 Task: Look for space in Adamantina, Brazil from 6th September, 2023 to 10th September, 2023 for 1 adult in price range Rs.9000 to Rs.17000. Place can be private room with 1  bedroom having 1 bed and 1 bathroom. Property type can be house, flat, guest house, hotel. Amenities needed are: washing machine. Booking option can be shelf check-in. Required host language is Spanish.
Action: Mouse moved to (606, 82)
Screenshot: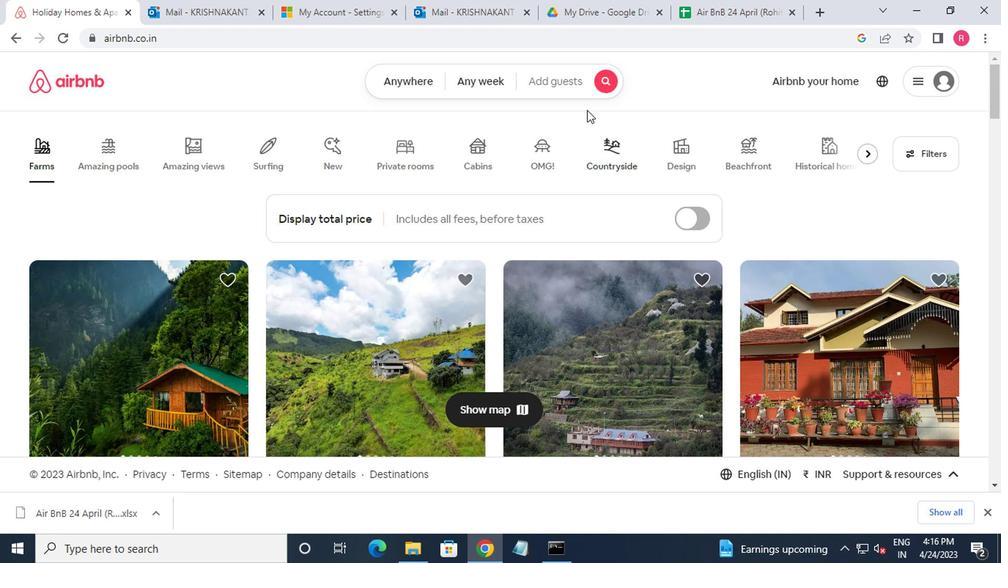 
Action: Mouse pressed left at (606, 82)
Screenshot: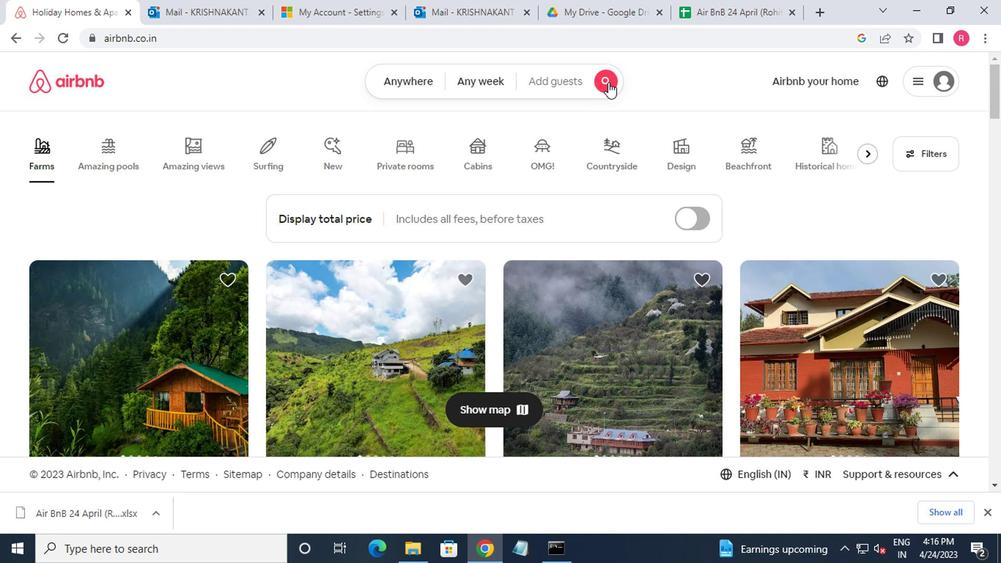 
Action: Mouse moved to (277, 141)
Screenshot: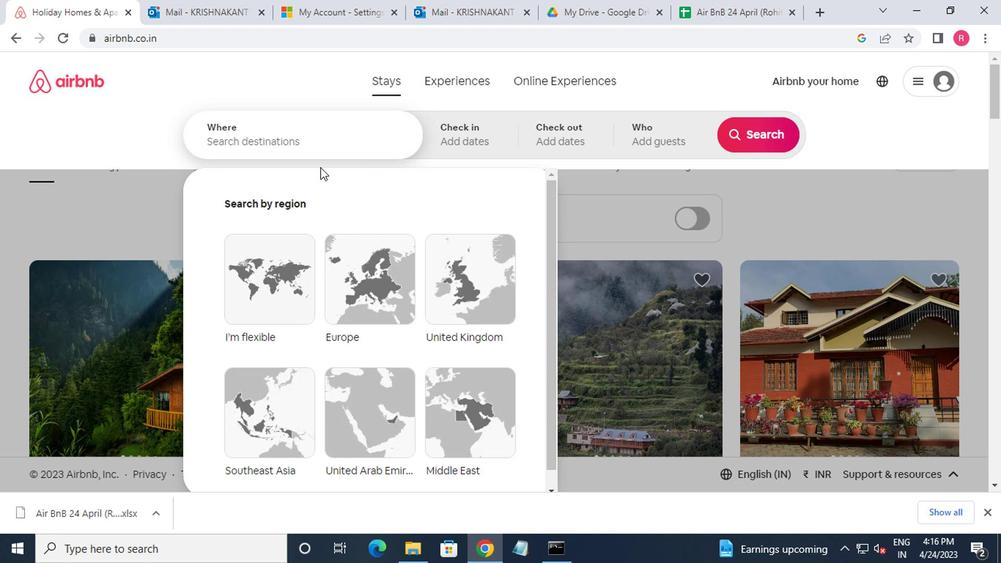
Action: Mouse pressed left at (277, 141)
Screenshot: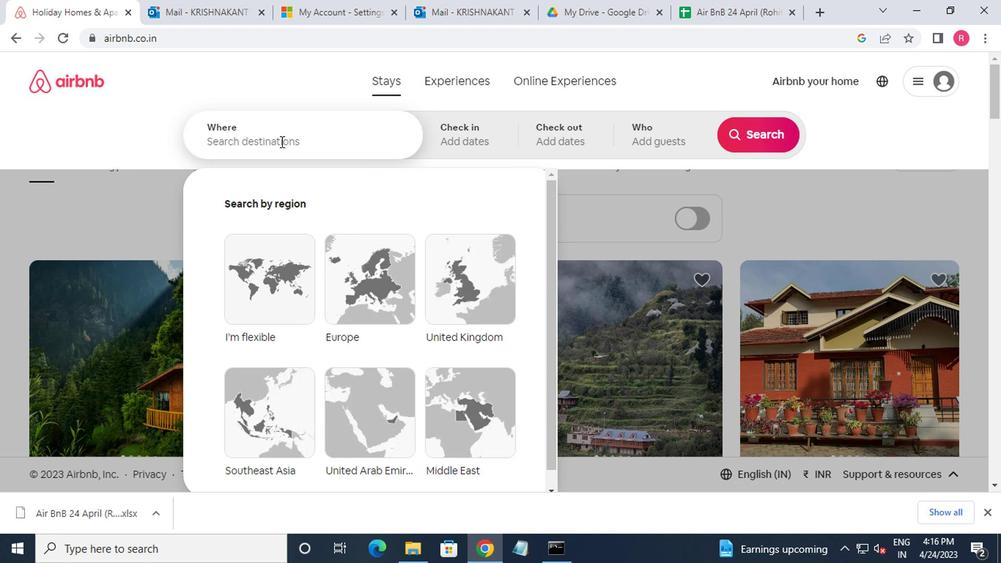 
Action: Mouse moved to (277, 141)
Screenshot: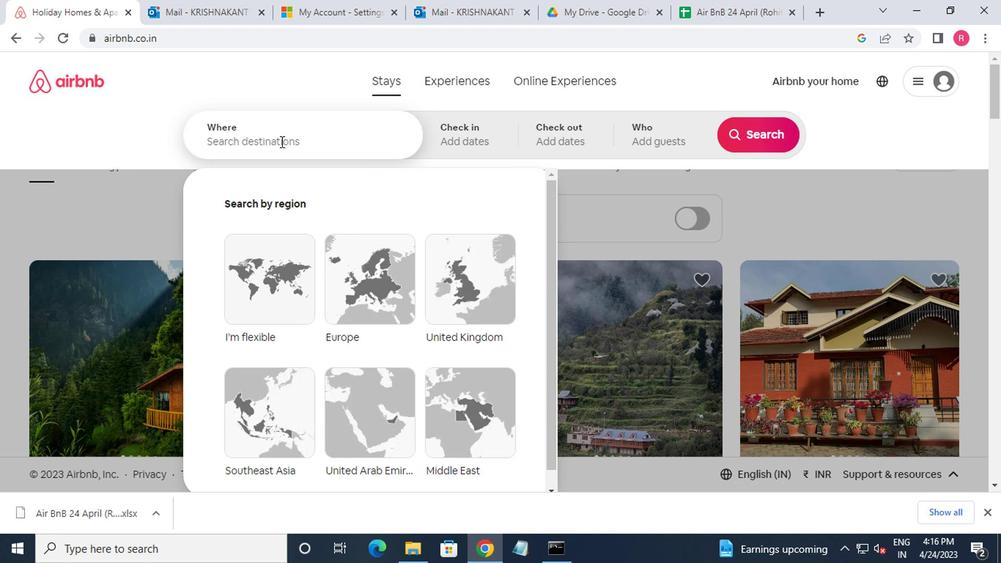 
Action: Key pressed adamantina,brazil<Key.enter>
Screenshot: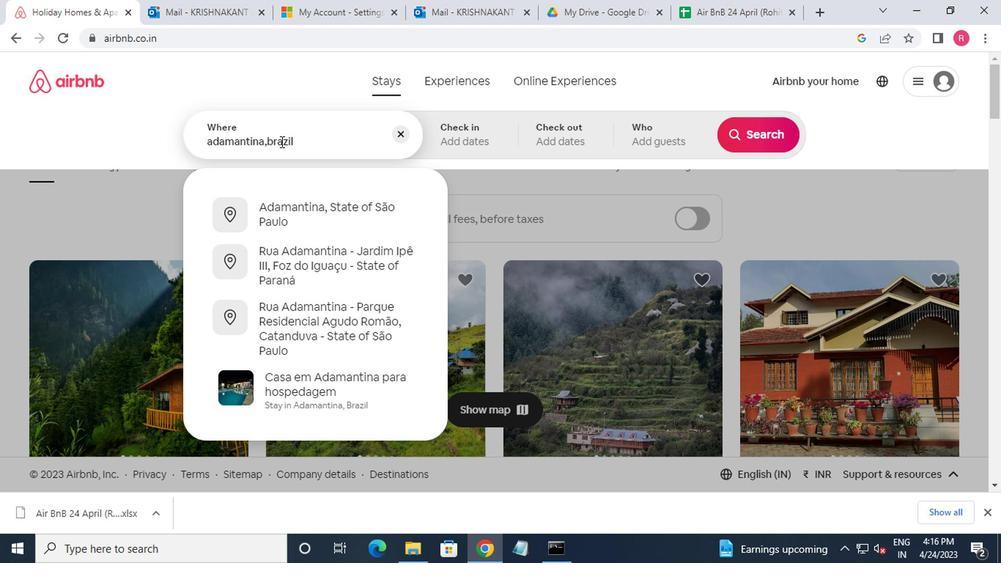 
Action: Mouse moved to (747, 260)
Screenshot: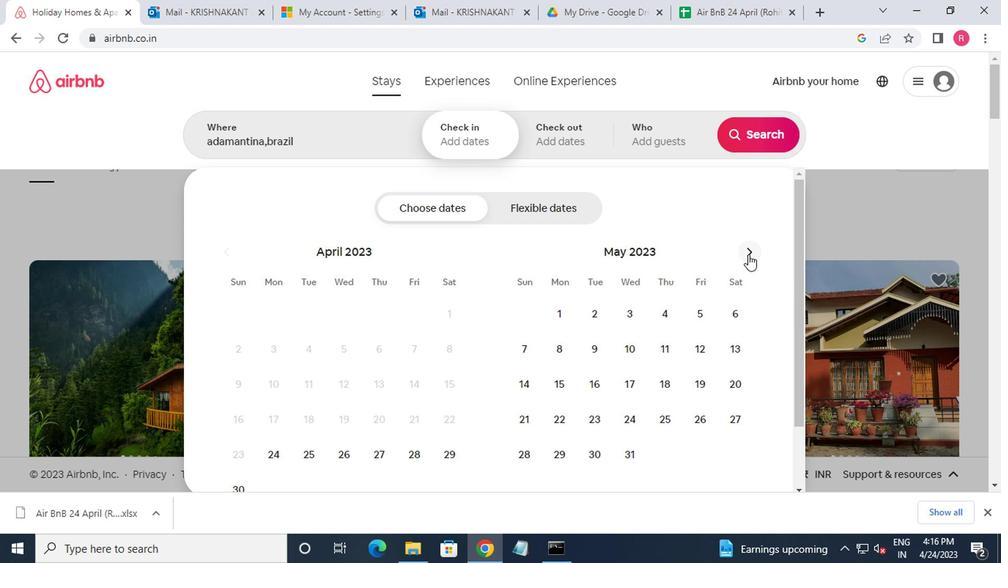 
Action: Mouse pressed left at (747, 260)
Screenshot: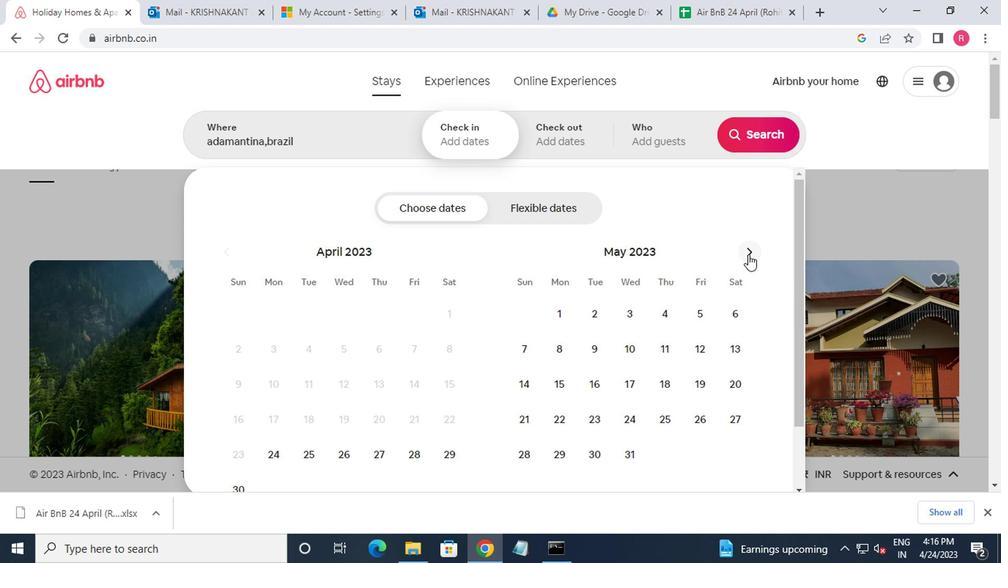 
Action: Mouse moved to (747, 260)
Screenshot: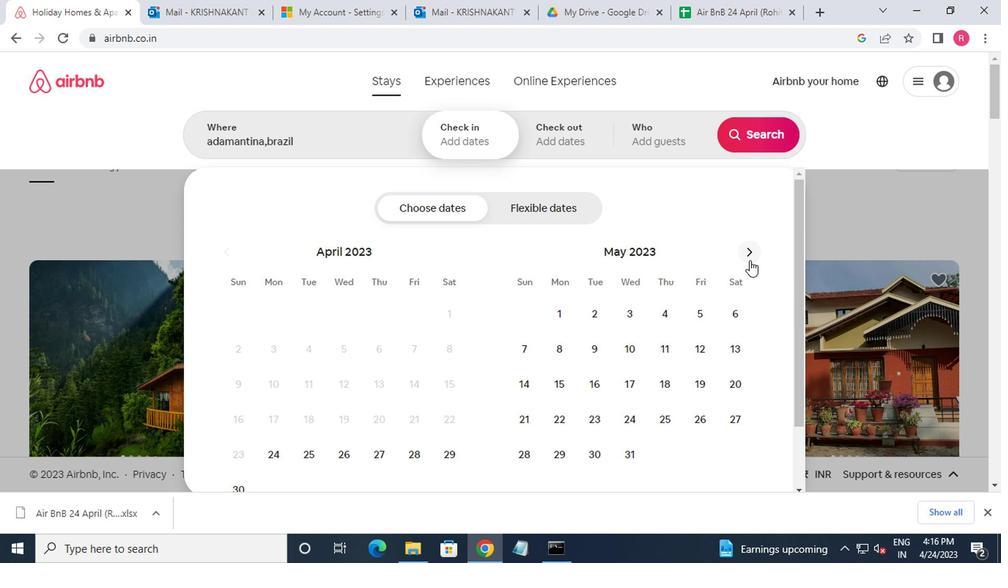 
Action: Mouse pressed left at (747, 260)
Screenshot: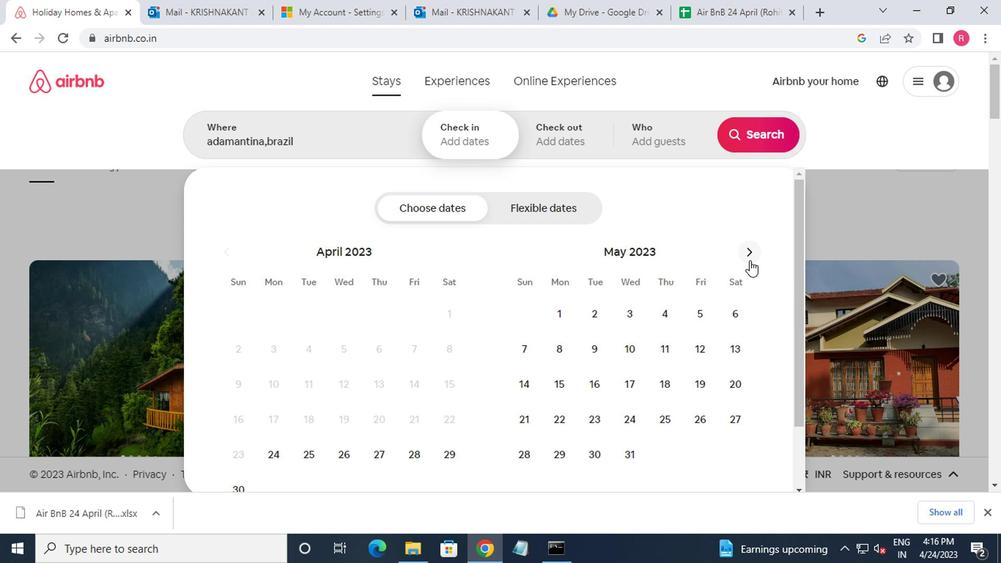 
Action: Mouse moved to (747, 260)
Screenshot: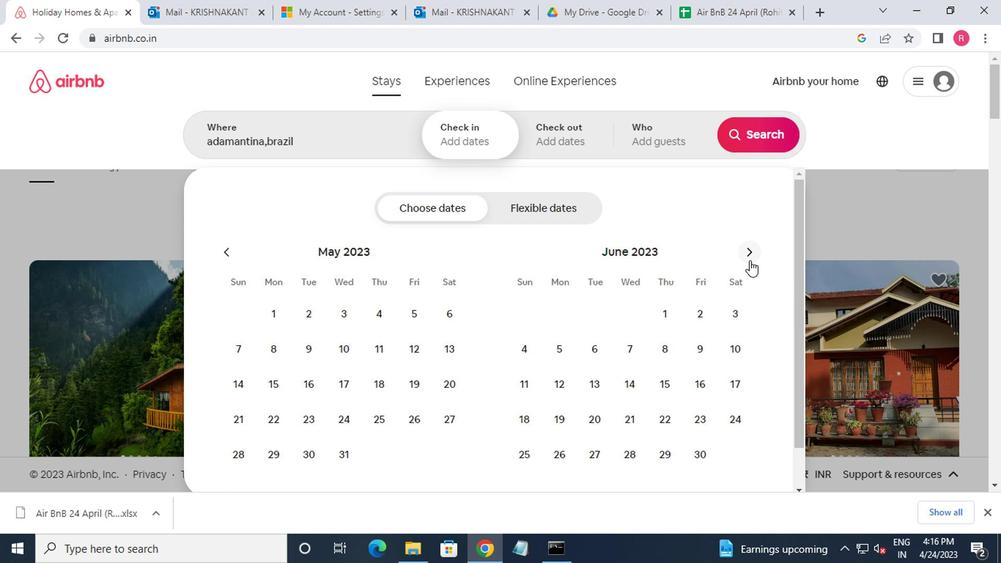 
Action: Mouse pressed left at (747, 260)
Screenshot: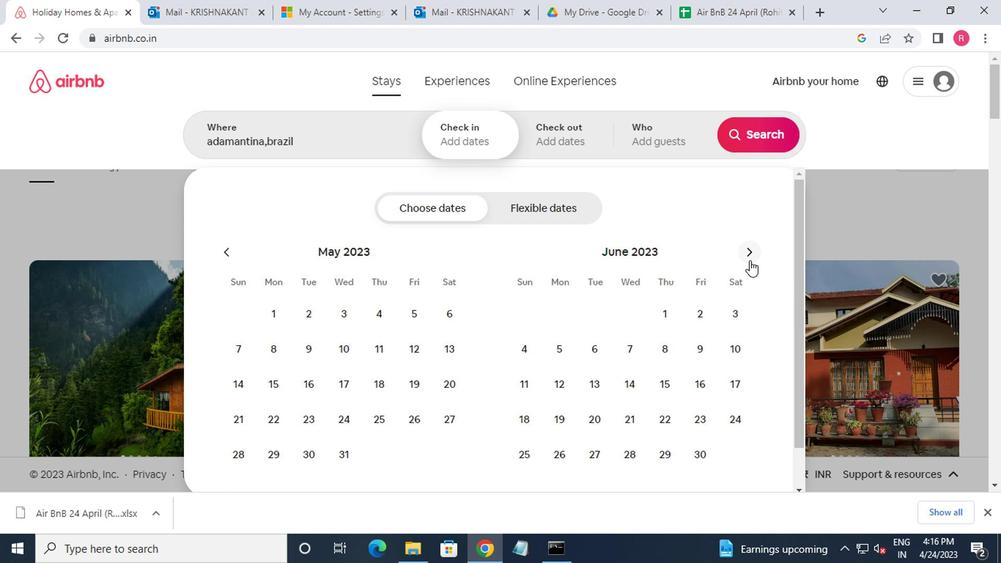 
Action: Mouse pressed left at (747, 260)
Screenshot: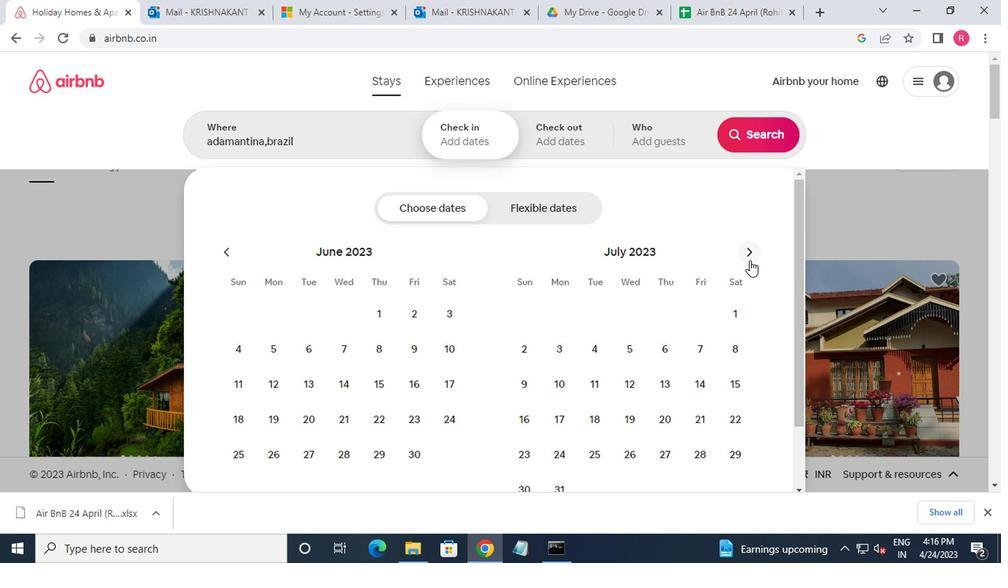 
Action: Mouse moved to (746, 255)
Screenshot: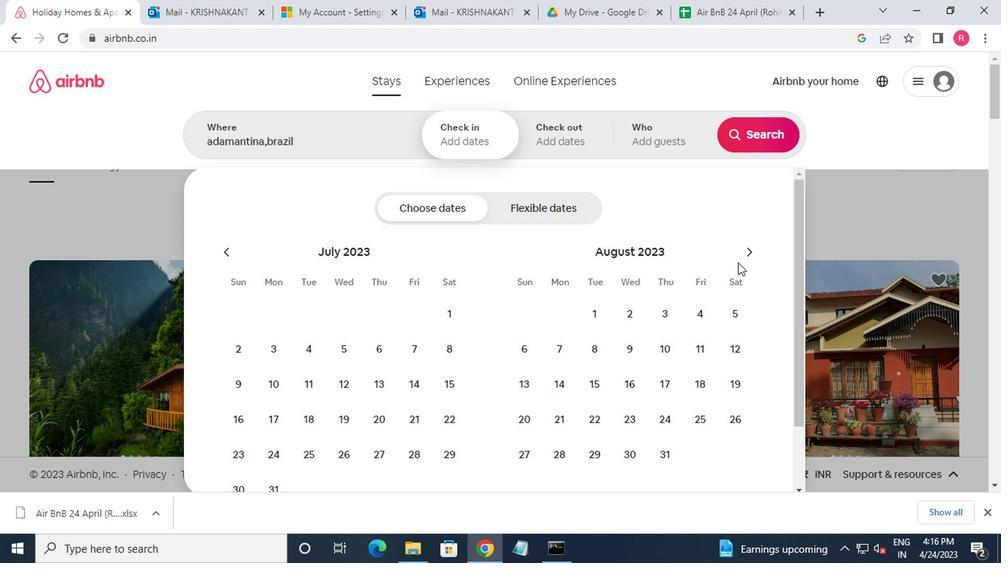 
Action: Mouse pressed left at (746, 255)
Screenshot: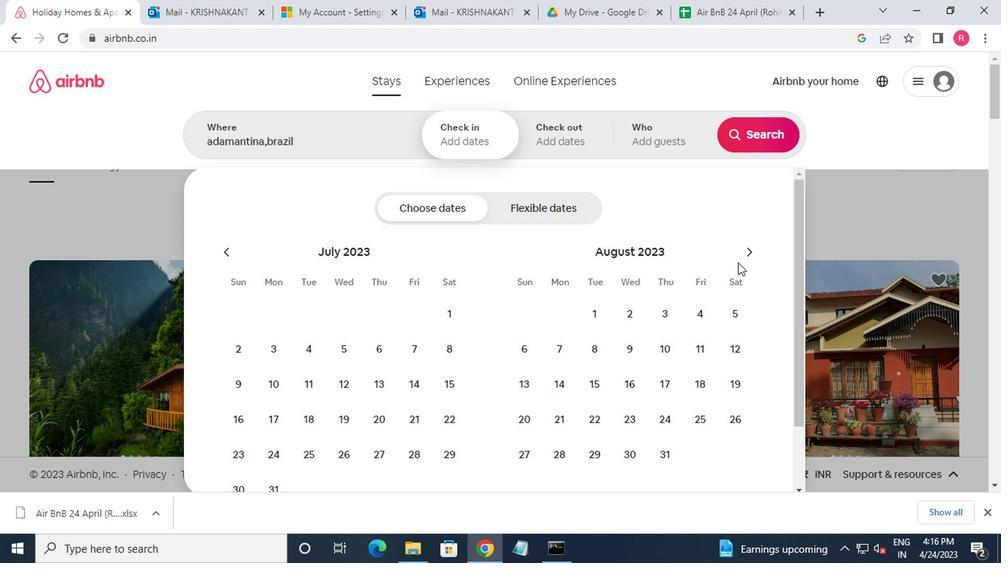 
Action: Mouse moved to (621, 350)
Screenshot: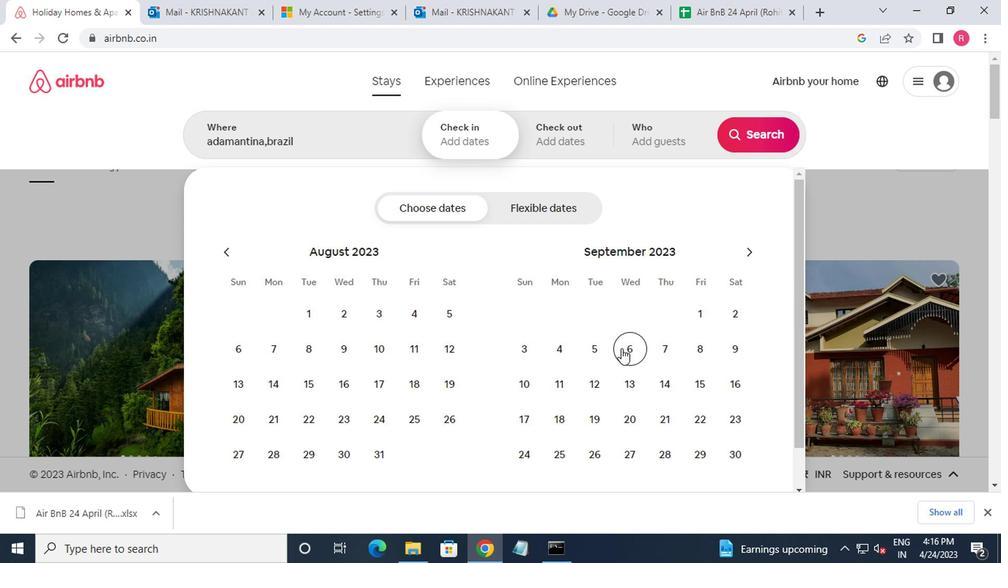 
Action: Mouse pressed left at (621, 350)
Screenshot: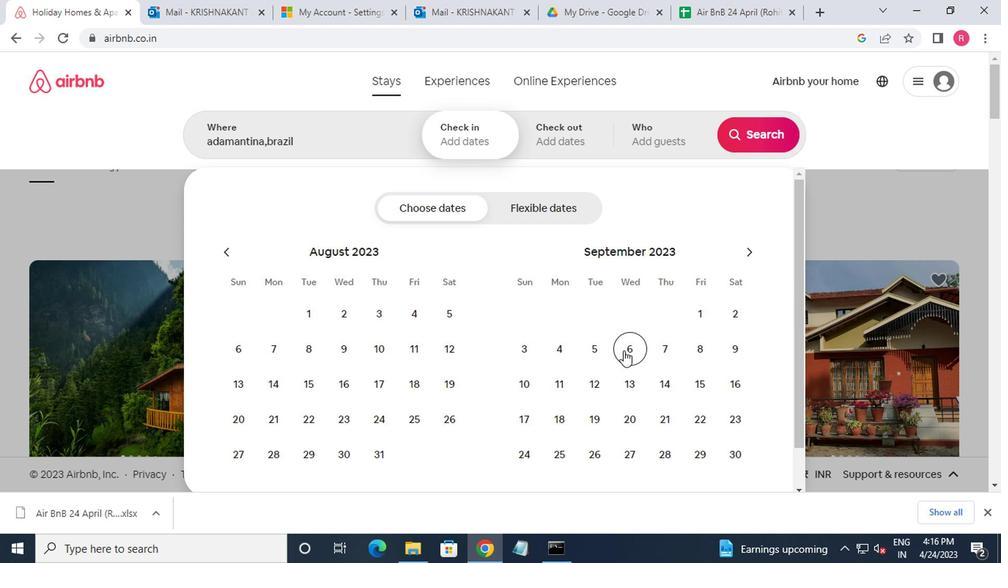
Action: Mouse moved to (530, 389)
Screenshot: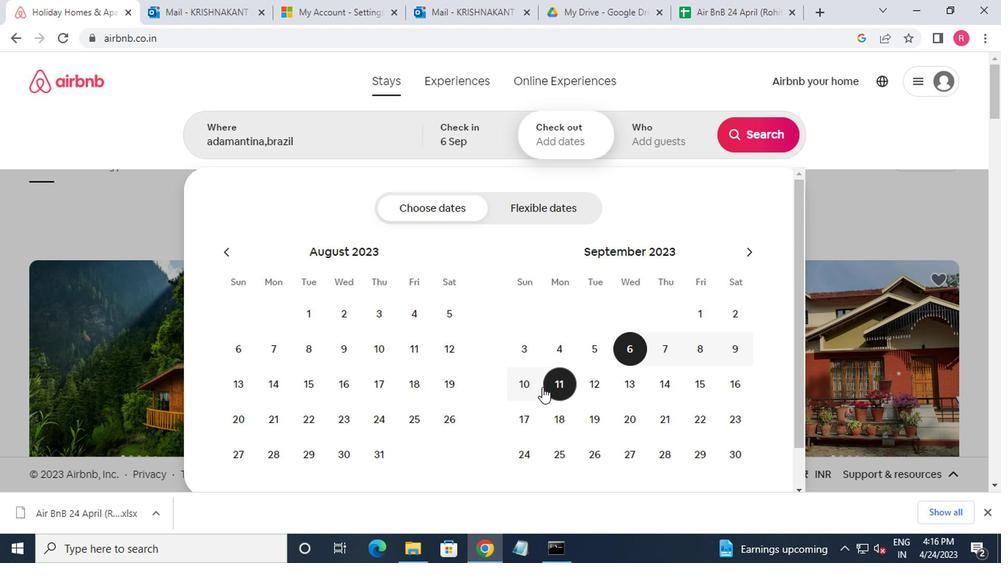
Action: Mouse pressed left at (530, 389)
Screenshot: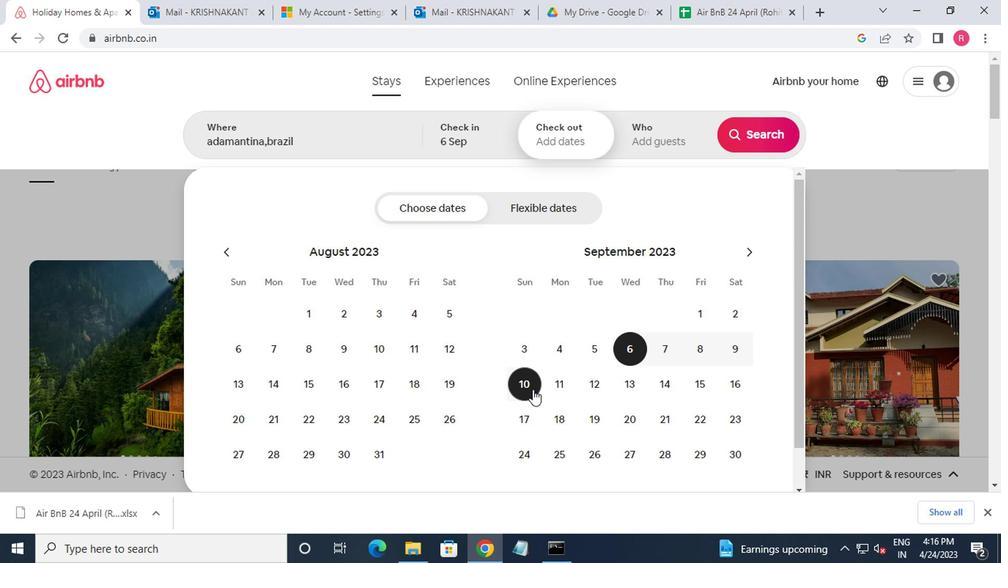 
Action: Mouse moved to (650, 133)
Screenshot: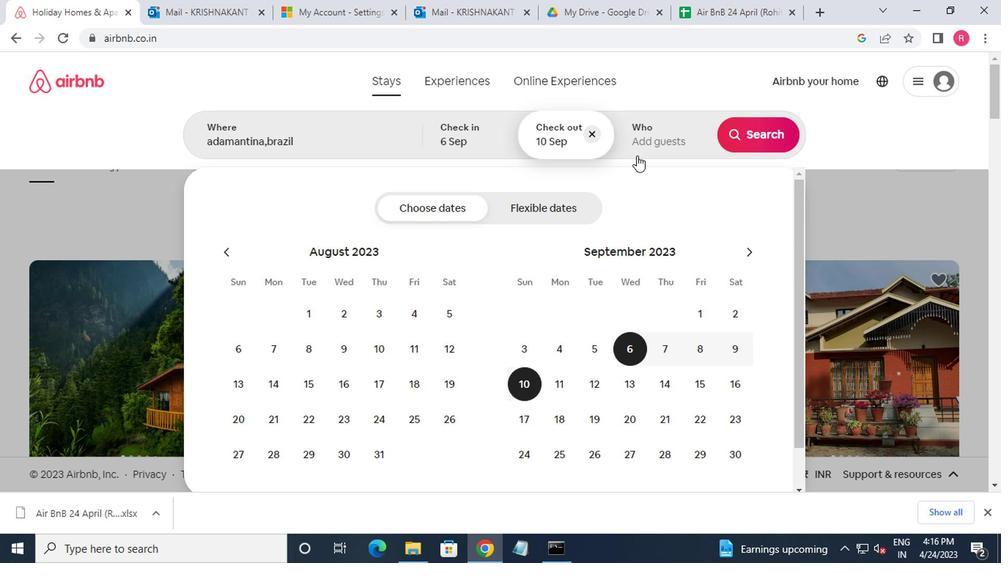 
Action: Mouse pressed left at (650, 133)
Screenshot: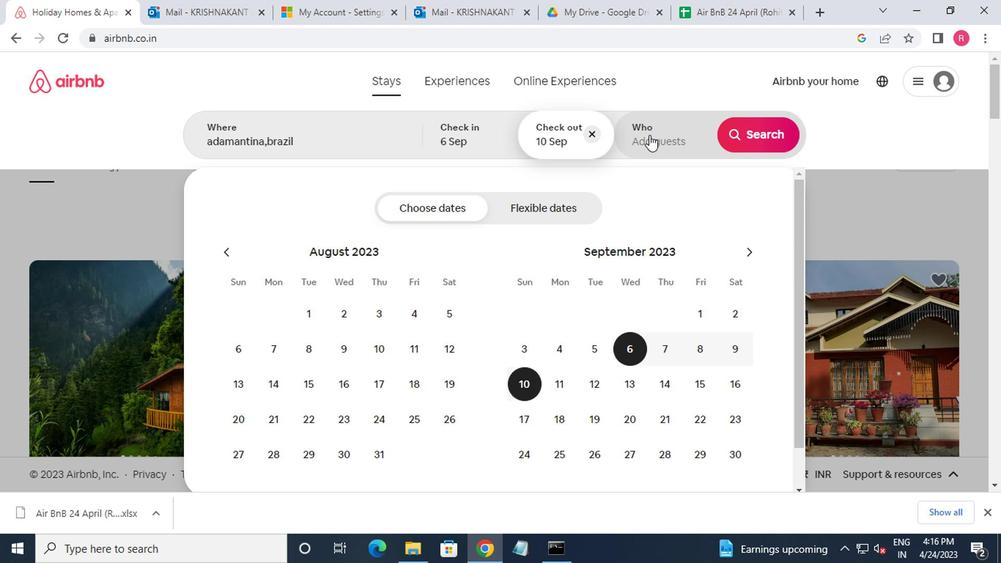 
Action: Mouse moved to (756, 216)
Screenshot: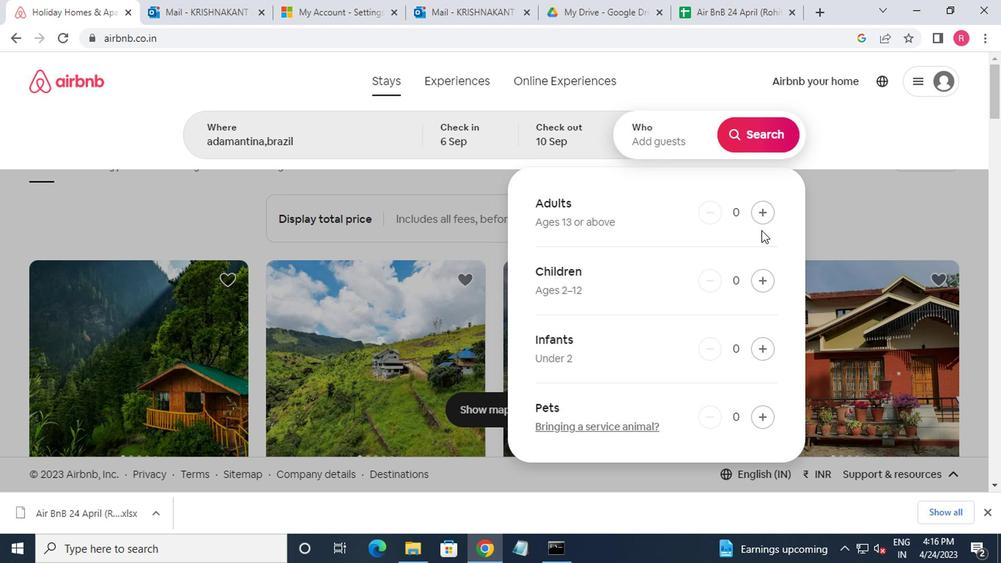
Action: Mouse pressed left at (756, 216)
Screenshot: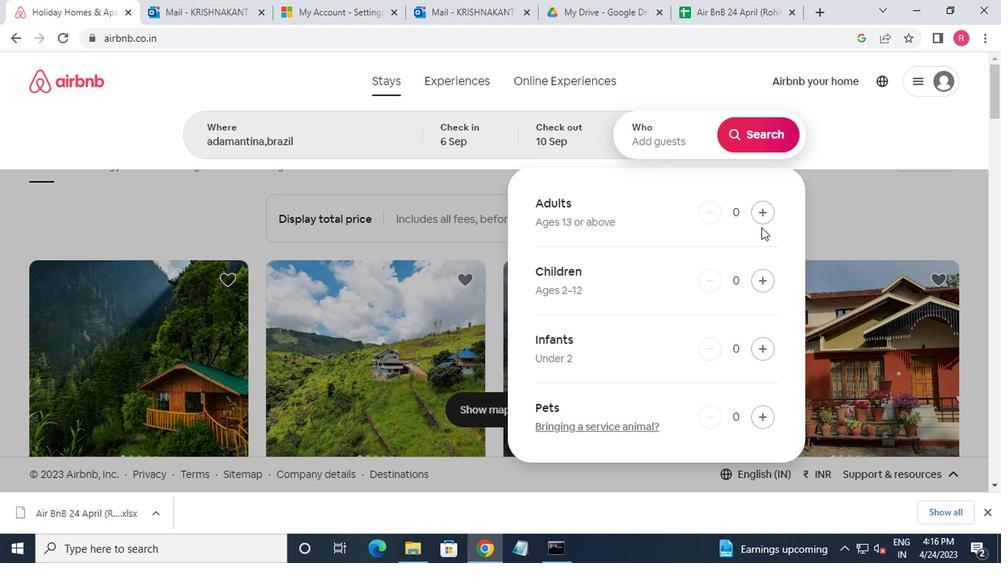 
Action: Mouse moved to (752, 129)
Screenshot: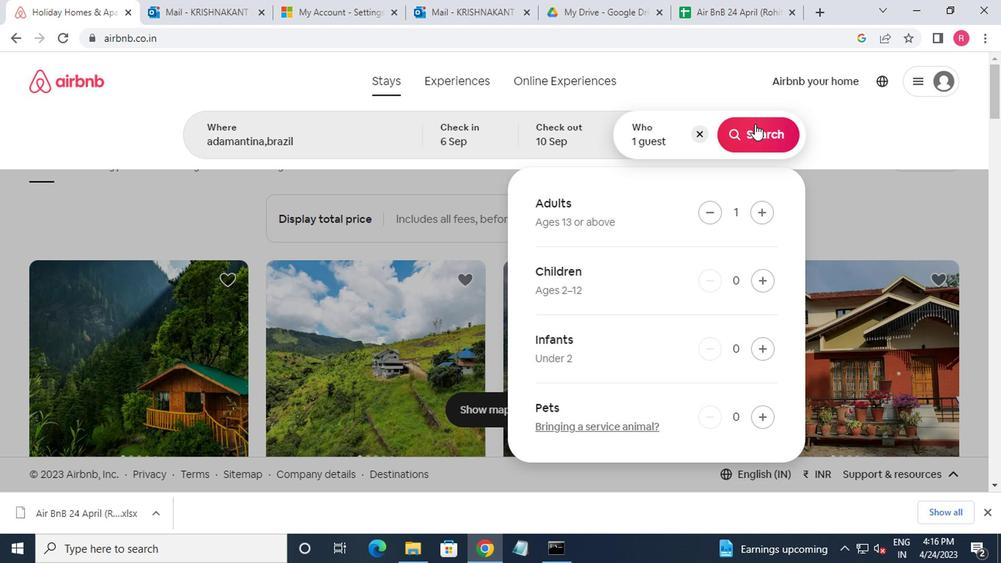 
Action: Mouse pressed left at (752, 129)
Screenshot: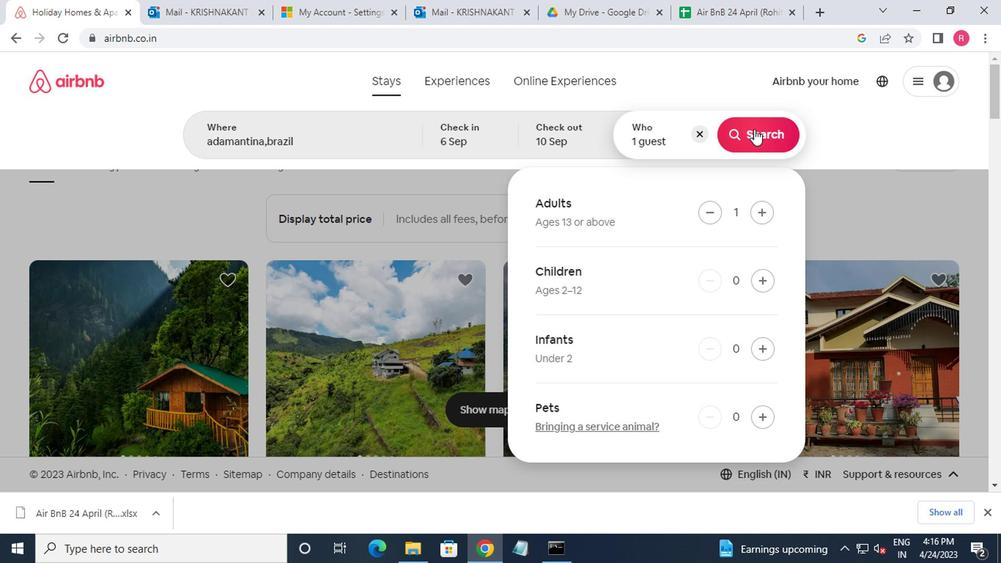 
Action: Mouse moved to (938, 142)
Screenshot: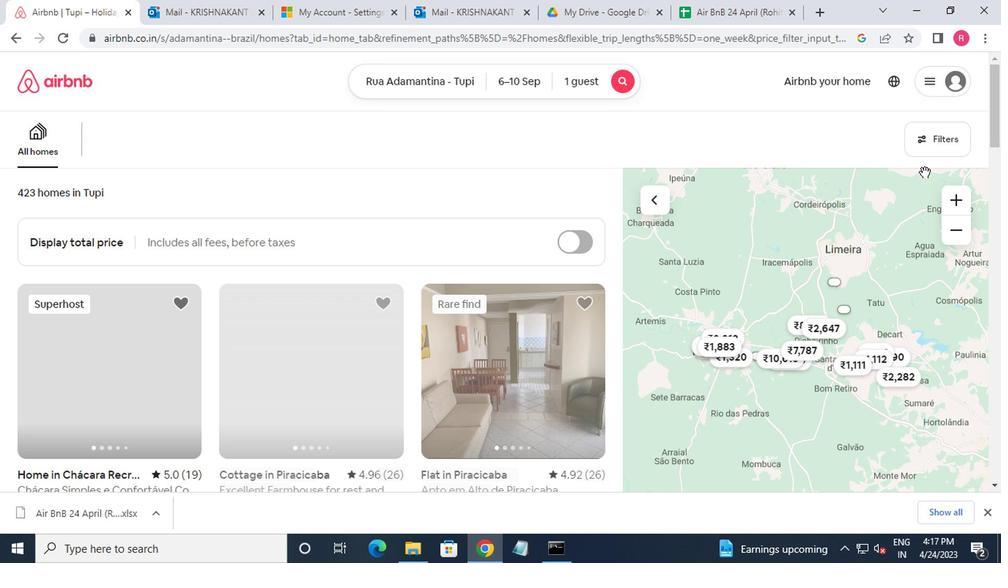 
Action: Mouse pressed left at (938, 142)
Screenshot: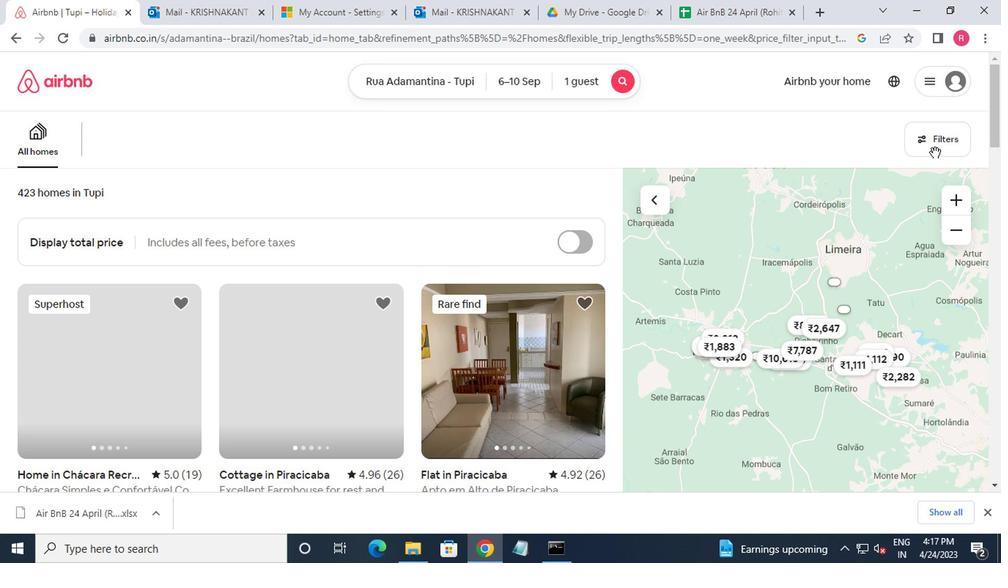 
Action: Mouse moved to (356, 330)
Screenshot: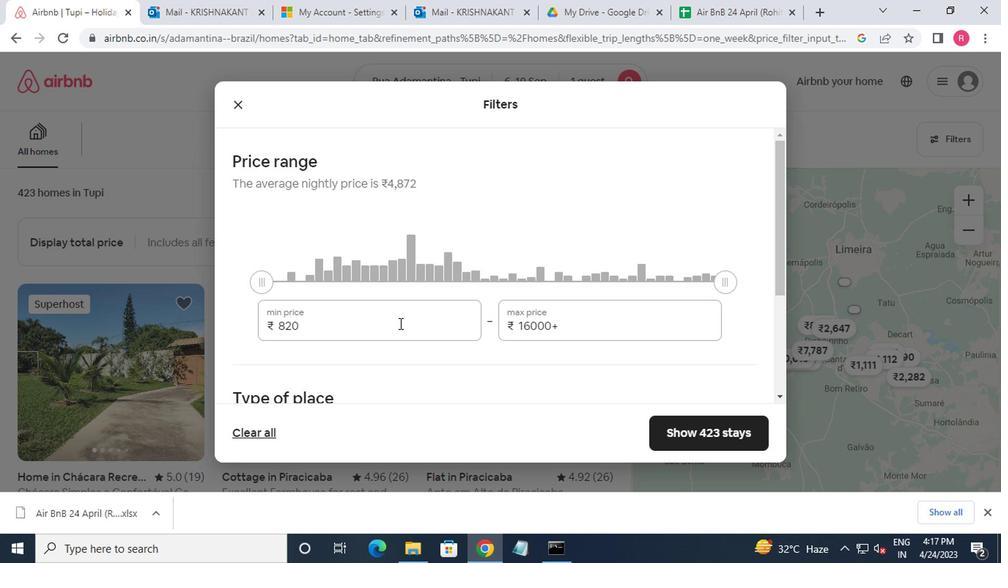 
Action: Mouse pressed left at (356, 330)
Screenshot: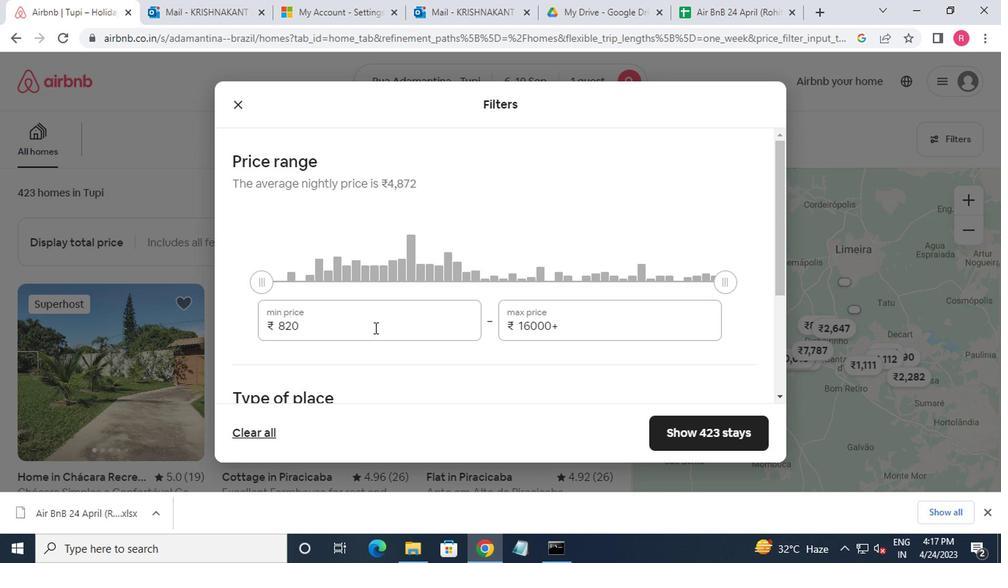 
Action: Key pressed <Key.backspace><Key.backspace><Key.backspace><Key.backspace><Key.backspace>9000<Key.tab>1700<Key.backspace><Key.backspace><Key.backspace><Key.backspace><Key.backspace>7000
Screenshot: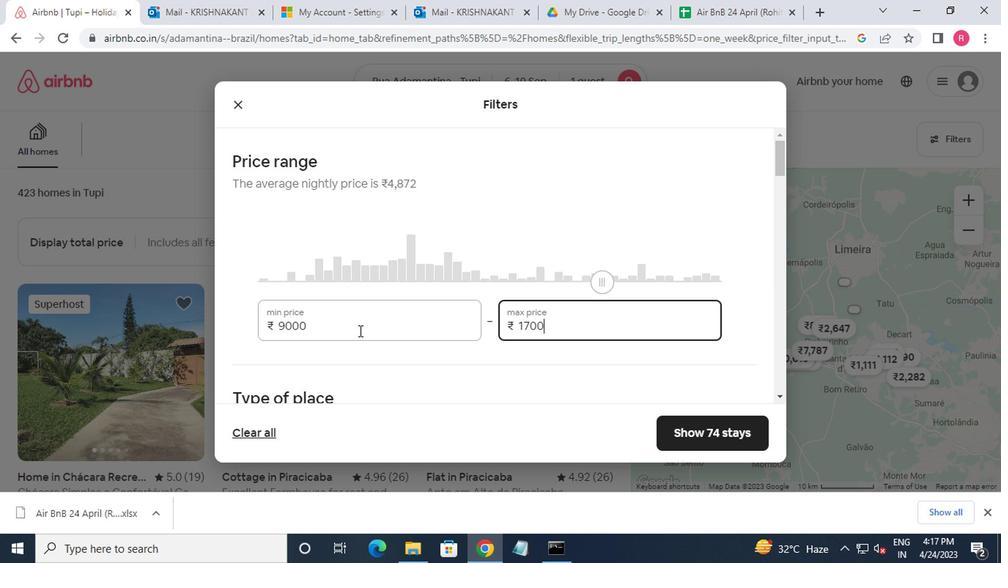 
Action: Mouse moved to (441, 439)
Screenshot: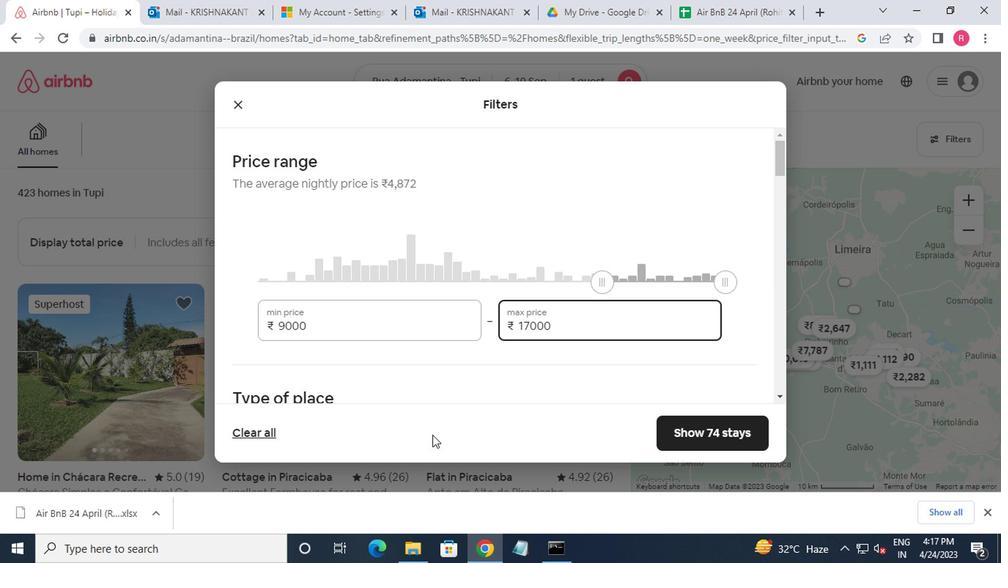 
Action: Mouse scrolled (441, 439) with delta (0, 0)
Screenshot: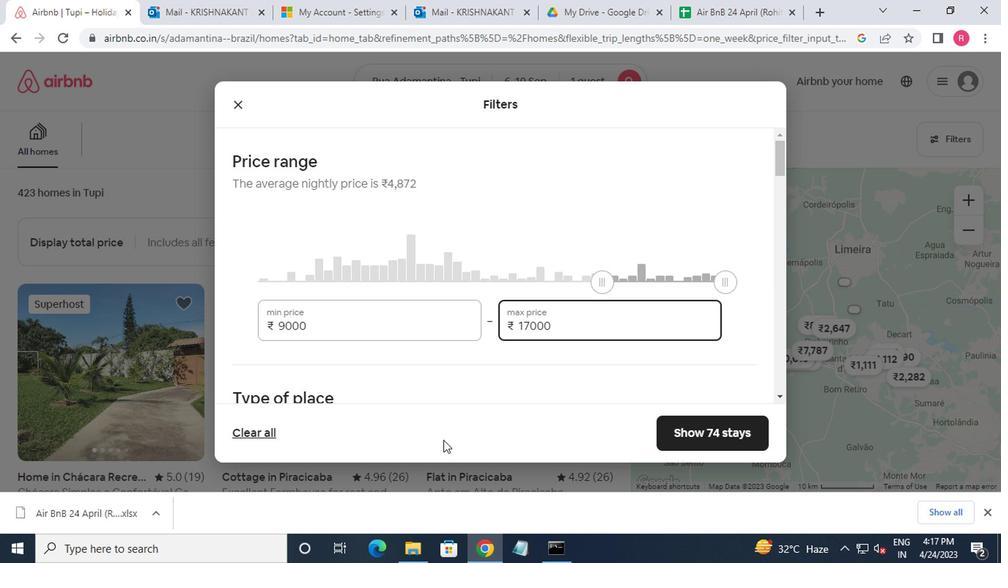 
Action: Mouse moved to (441, 442)
Screenshot: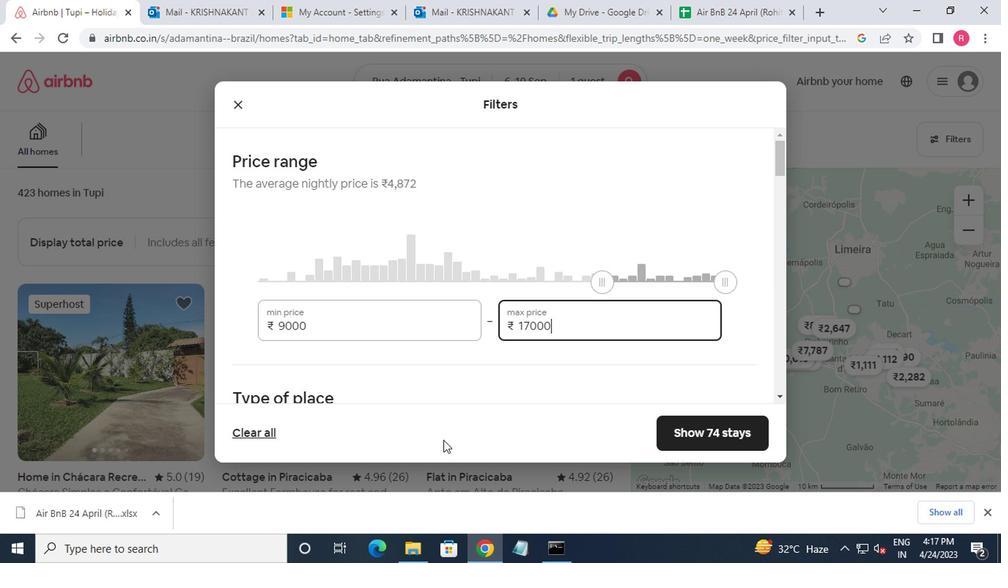 
Action: Mouse scrolled (441, 441) with delta (0, -1)
Screenshot: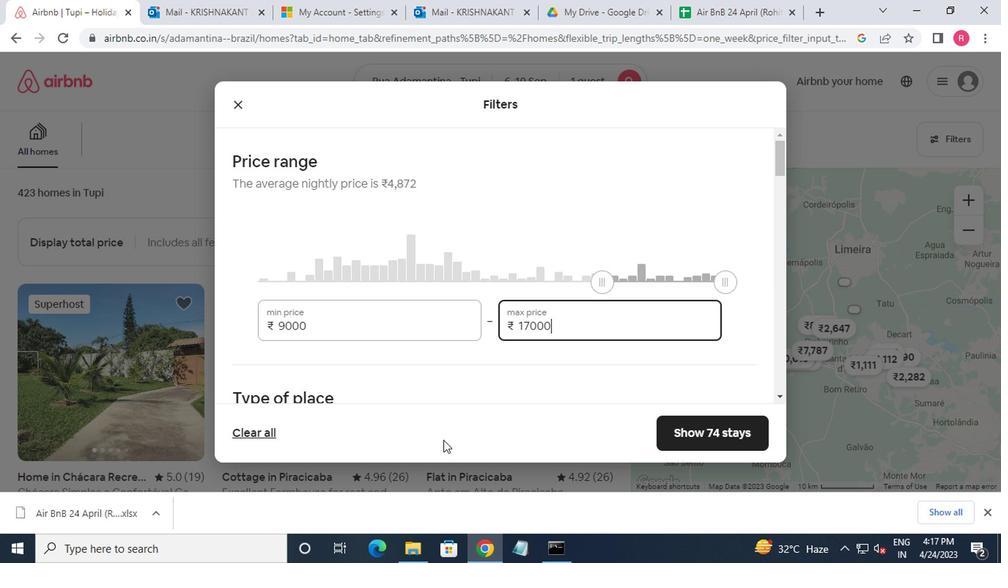 
Action: Mouse moved to (412, 443)
Screenshot: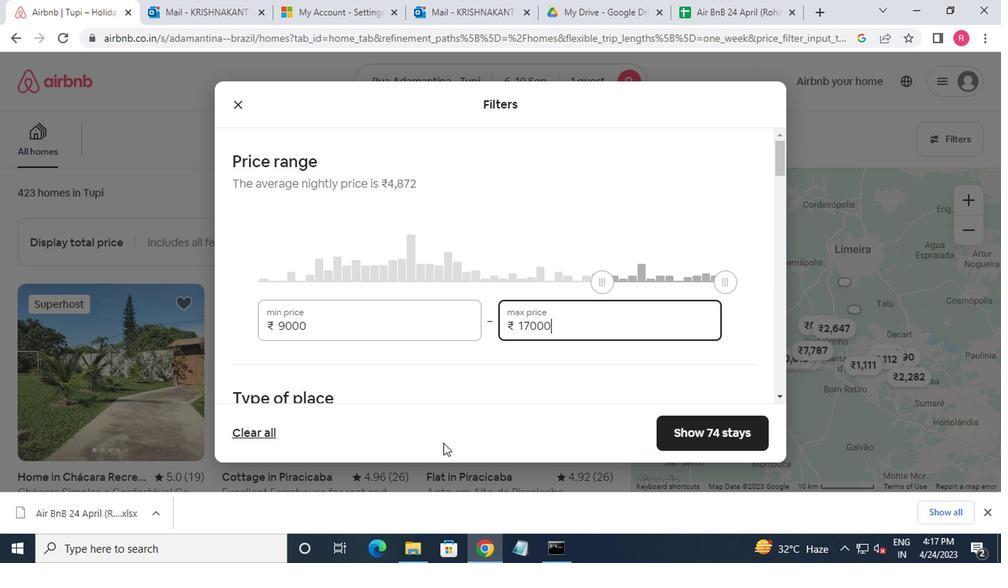 
Action: Mouse scrolled (412, 442) with delta (0, 0)
Screenshot: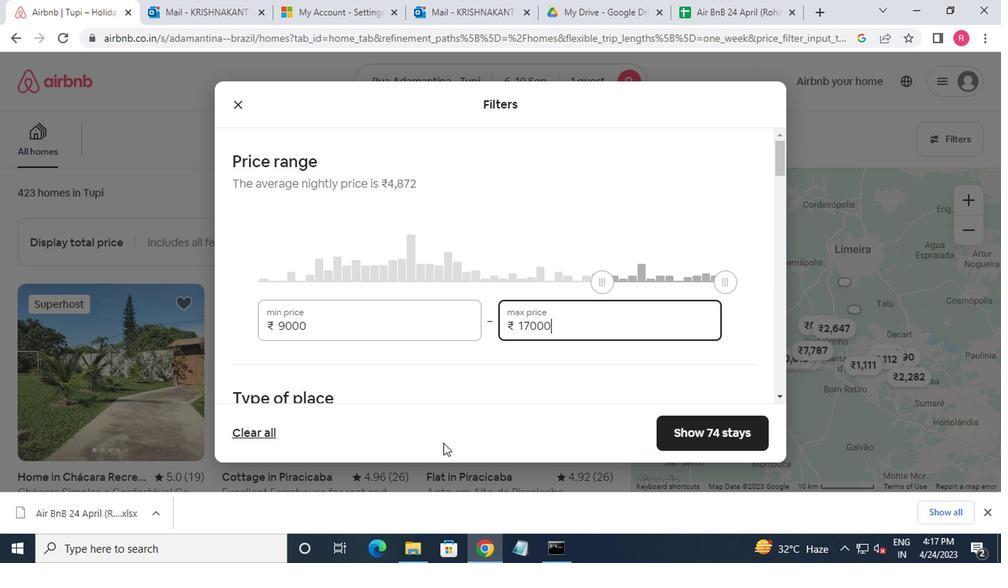 
Action: Mouse moved to (397, 346)
Screenshot: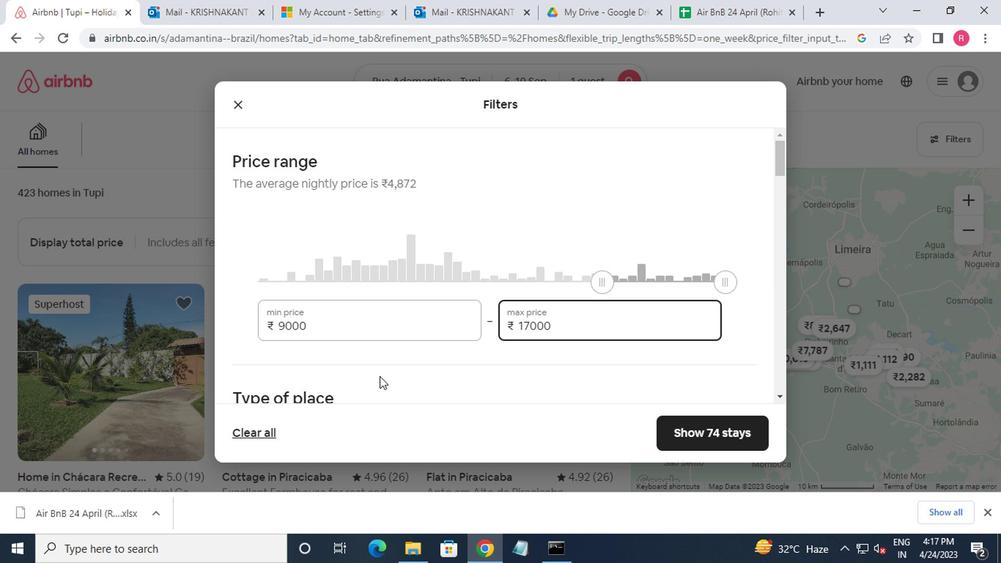 
Action: Mouse scrolled (397, 345) with delta (0, -1)
Screenshot: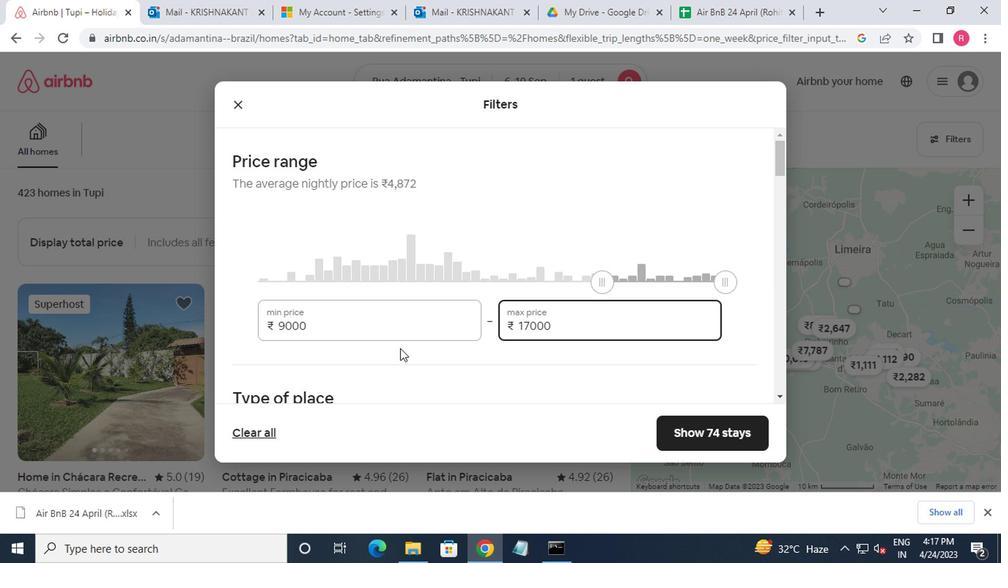 
Action: Mouse scrolled (397, 345) with delta (0, -1)
Screenshot: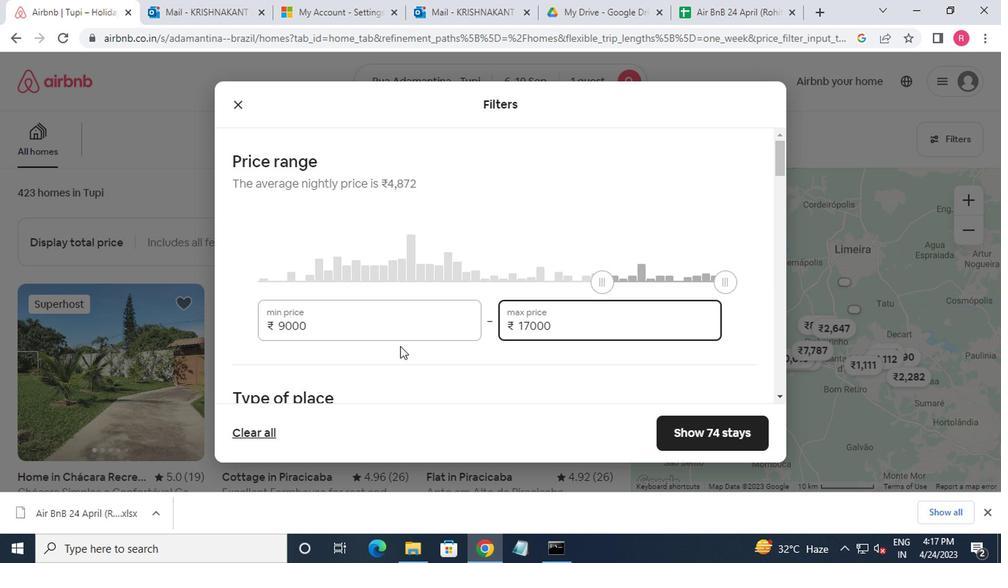 
Action: Mouse moved to (502, 299)
Screenshot: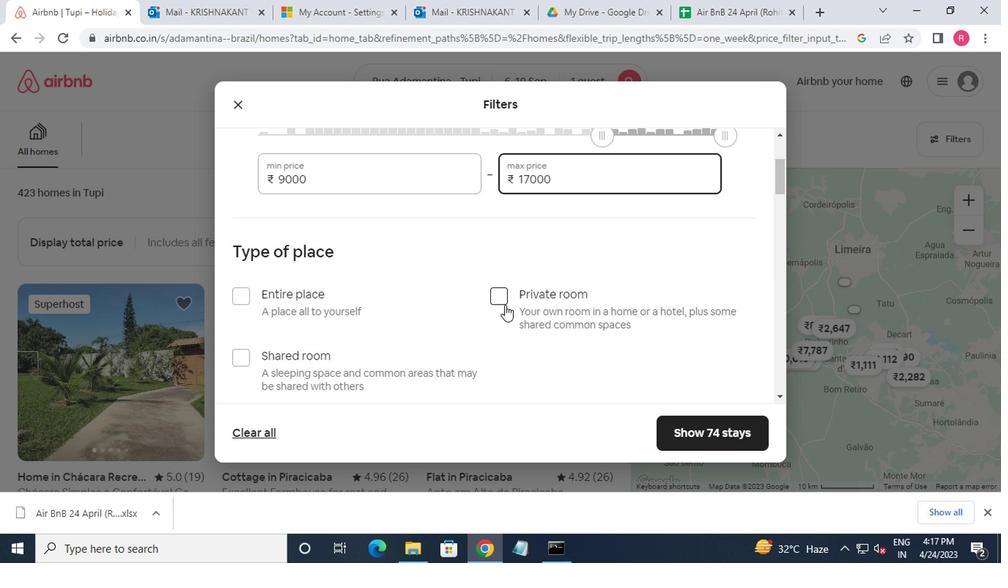 
Action: Mouse pressed left at (502, 299)
Screenshot: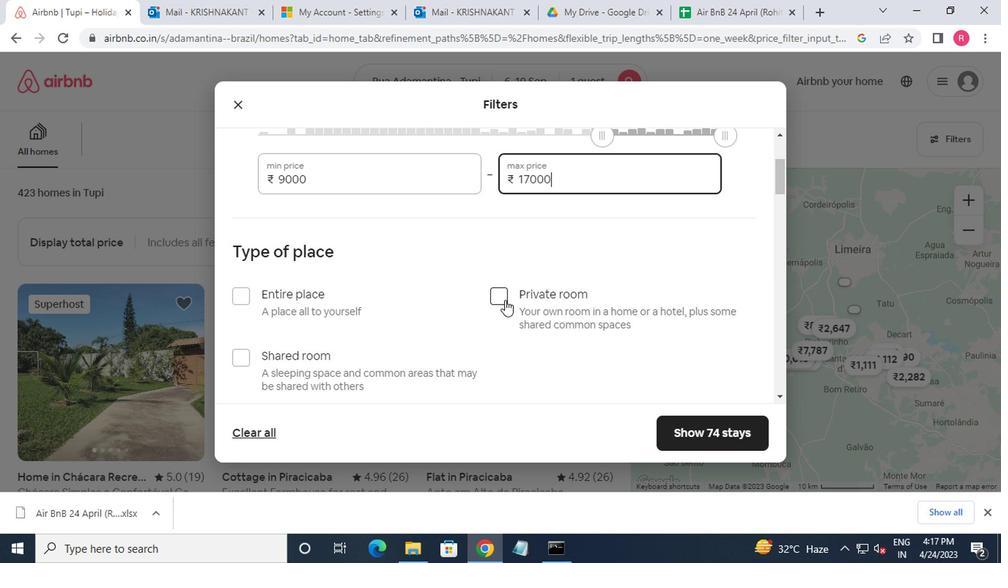 
Action: Mouse moved to (502, 297)
Screenshot: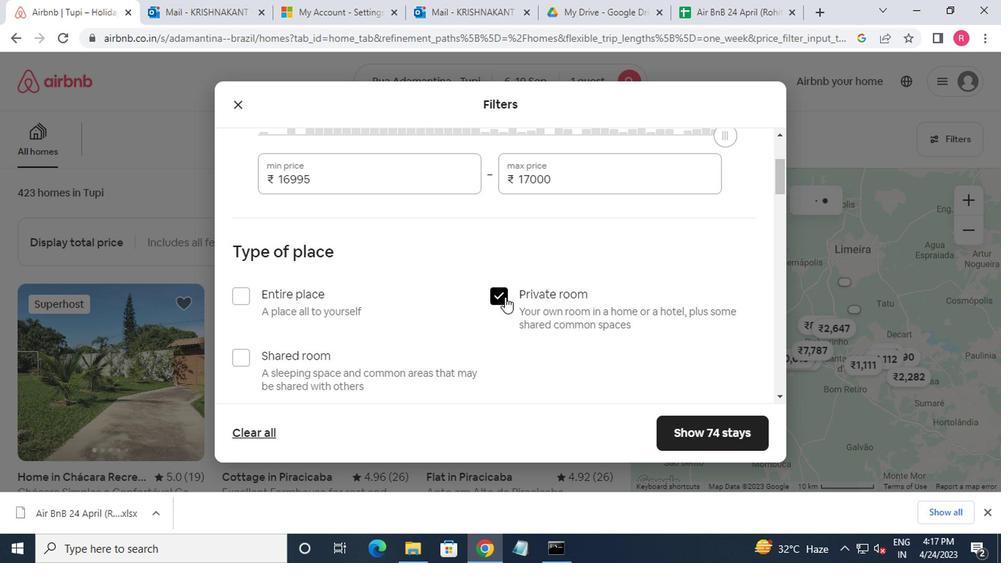 
Action: Mouse scrolled (502, 296) with delta (0, -1)
Screenshot: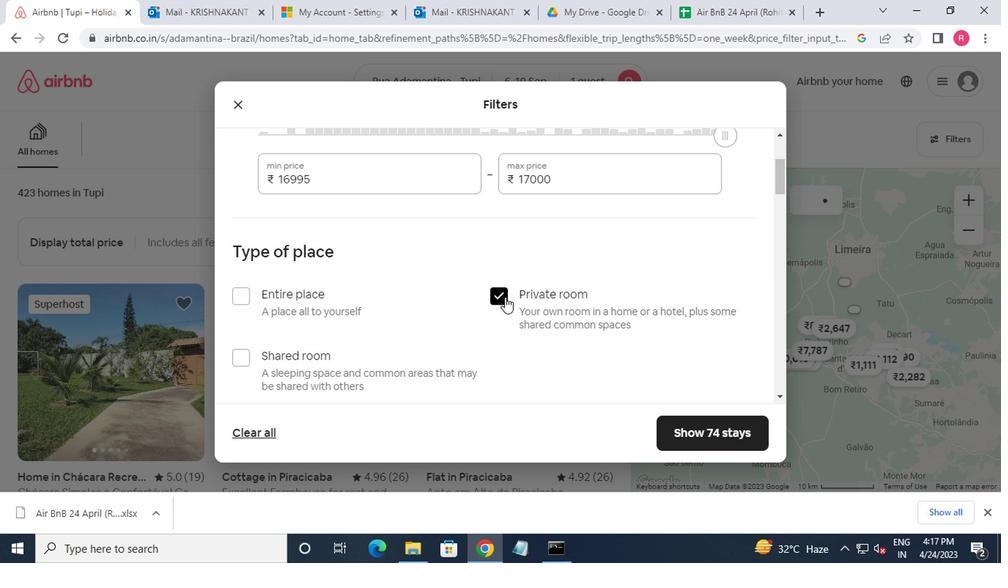 
Action: Mouse moved to (502, 298)
Screenshot: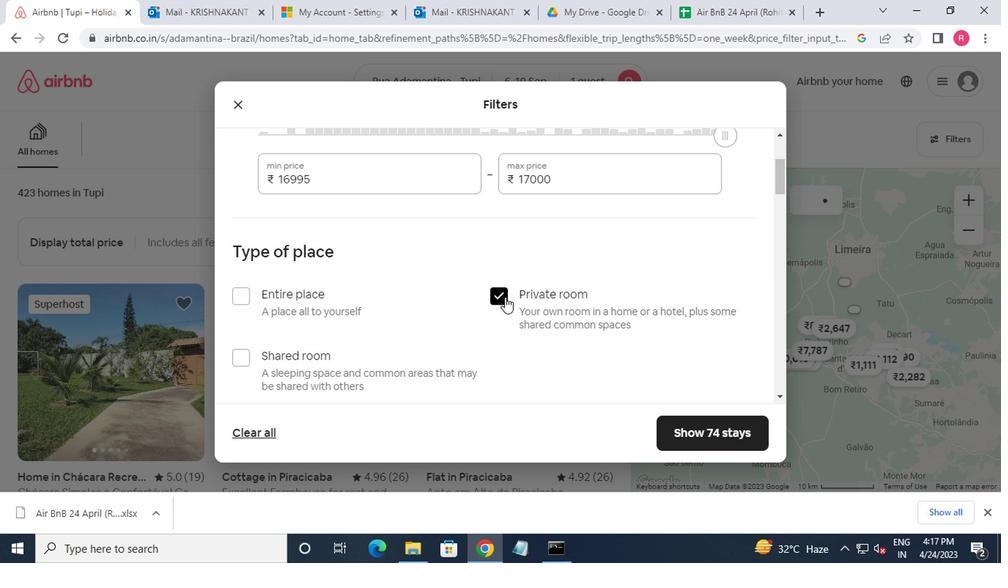 
Action: Mouse scrolled (502, 297) with delta (0, 0)
Screenshot: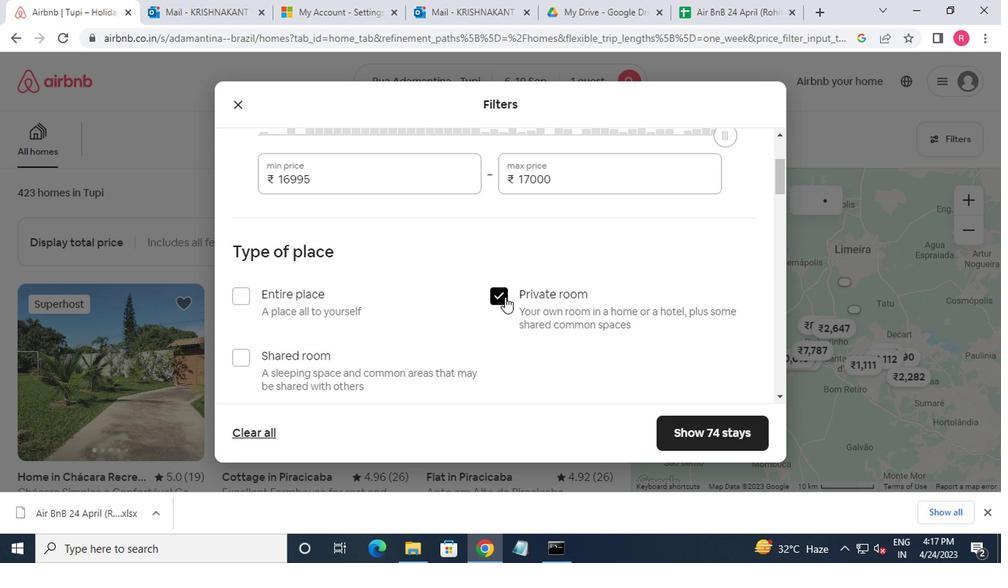
Action: Mouse moved to (285, 313)
Screenshot: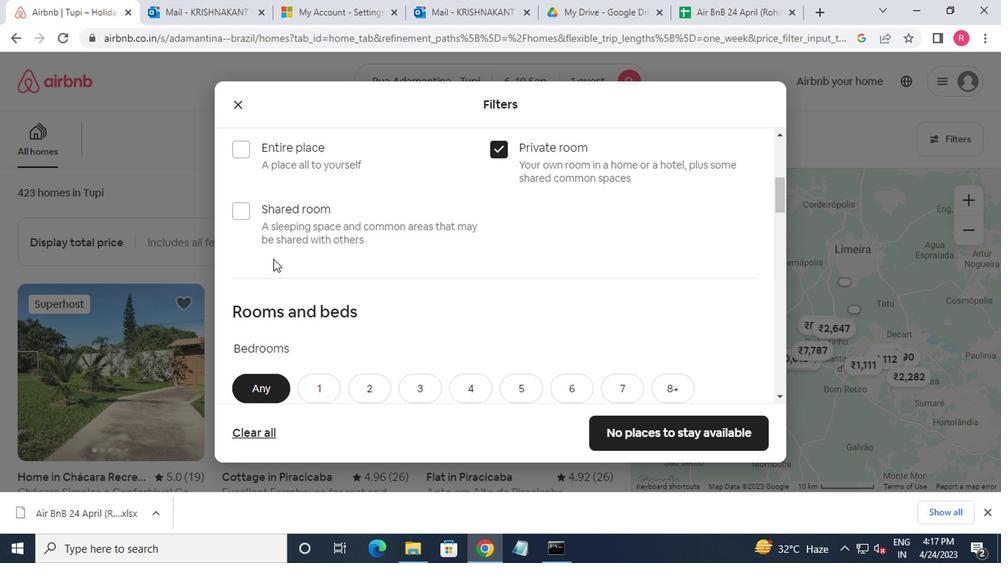 
Action: Mouse scrolled (285, 312) with delta (0, -1)
Screenshot: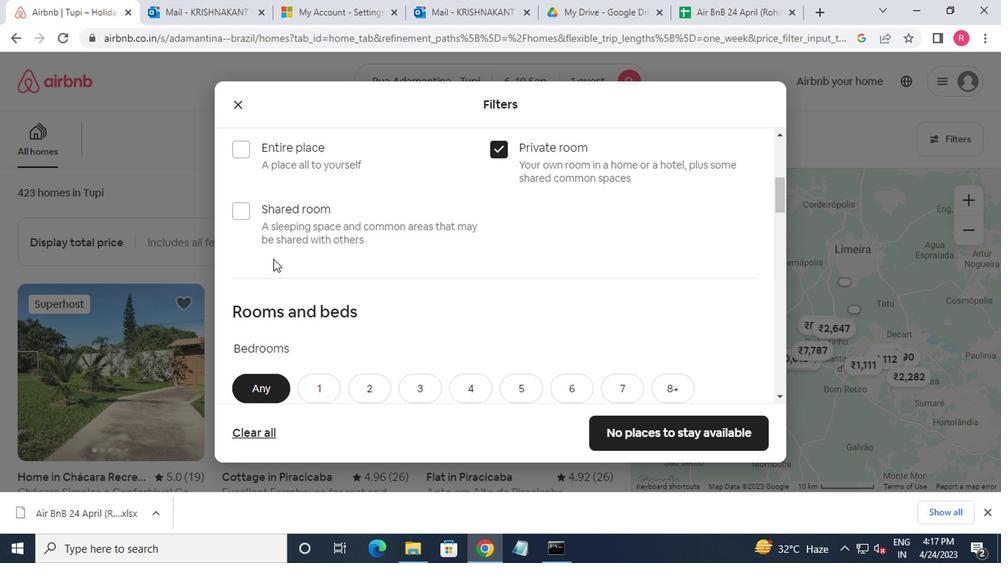 
Action: Mouse moved to (293, 319)
Screenshot: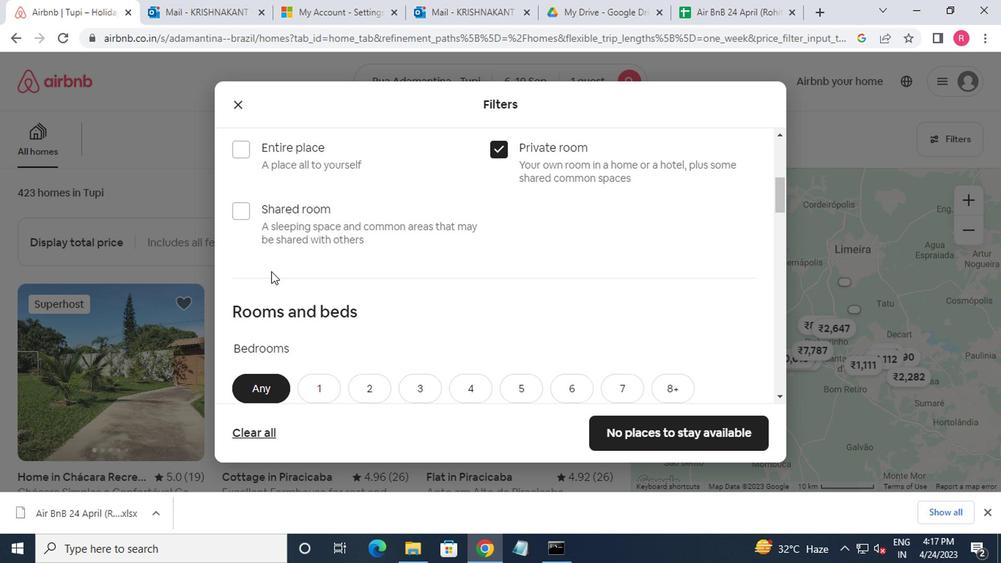 
Action: Mouse scrolled (293, 319) with delta (0, 0)
Screenshot: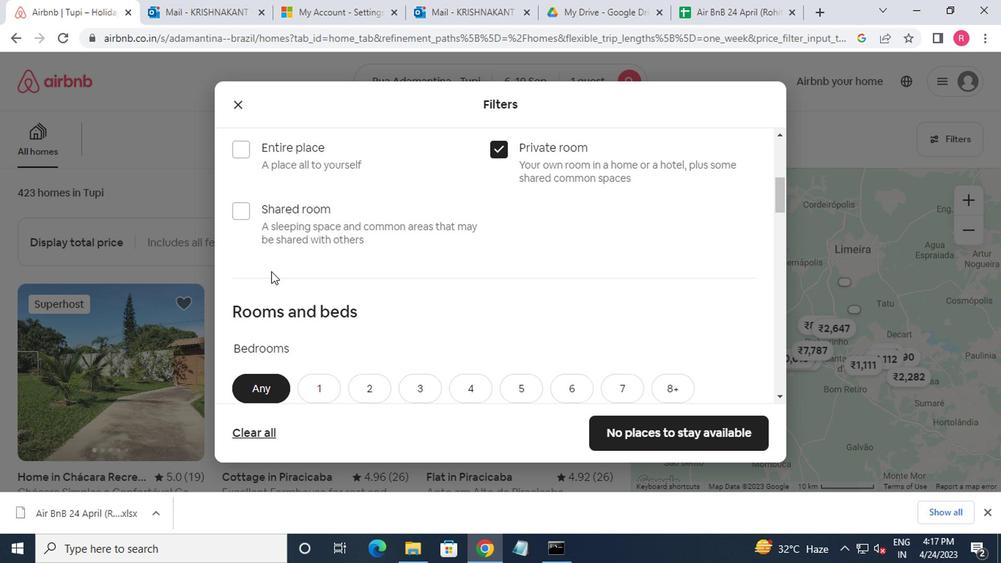 
Action: Mouse moved to (325, 247)
Screenshot: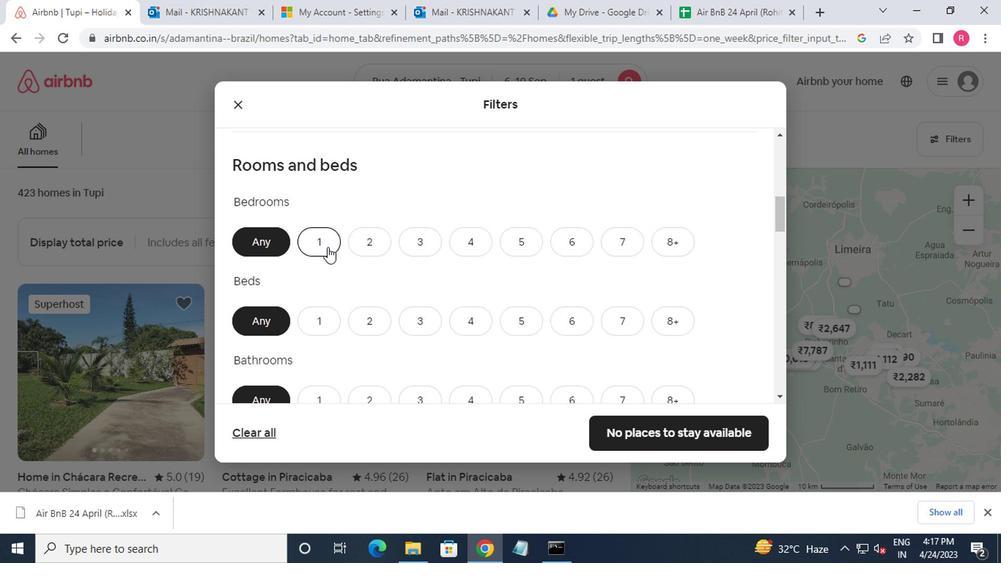 
Action: Mouse pressed left at (325, 247)
Screenshot: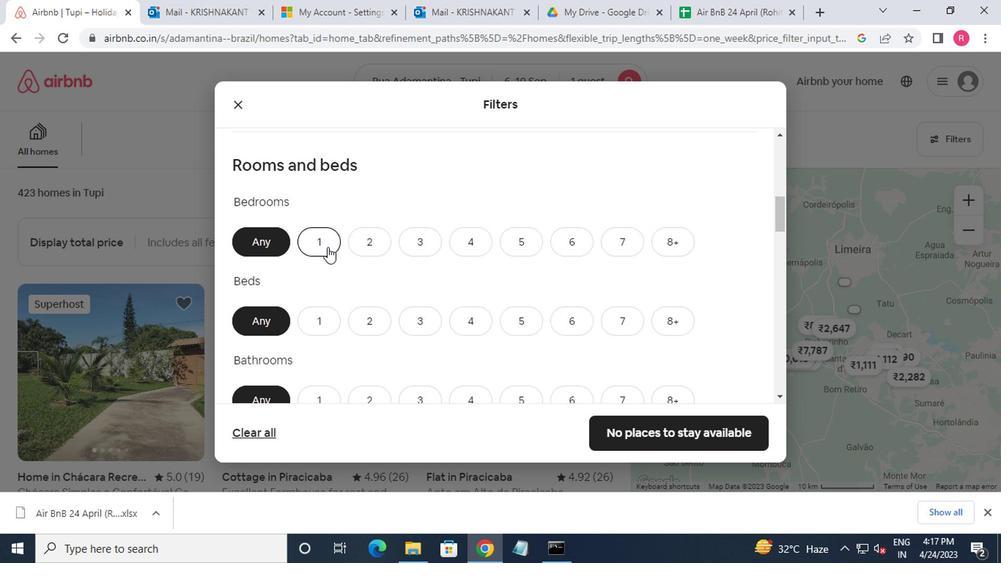 
Action: Mouse moved to (330, 245)
Screenshot: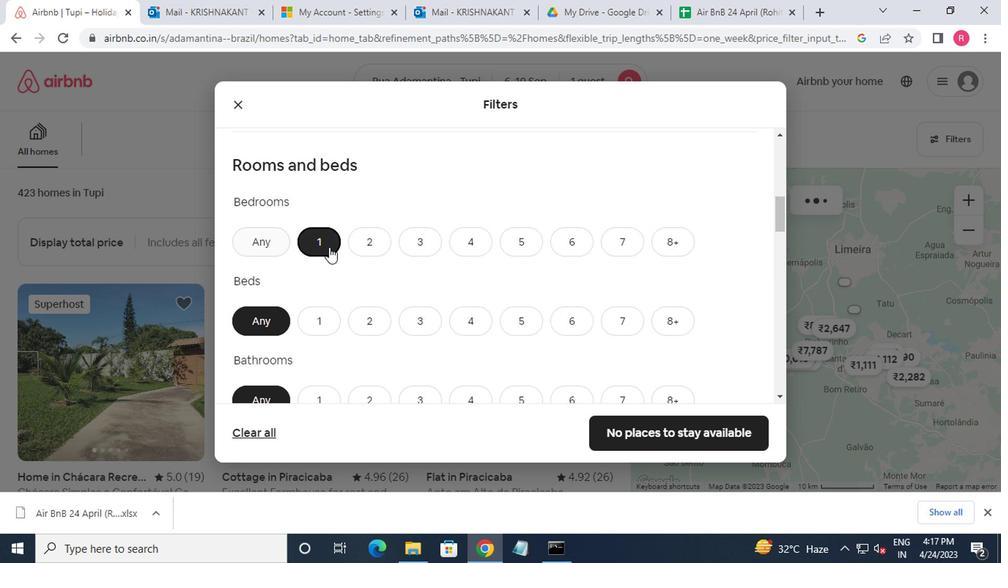 
Action: Mouse scrolled (330, 244) with delta (0, -1)
Screenshot: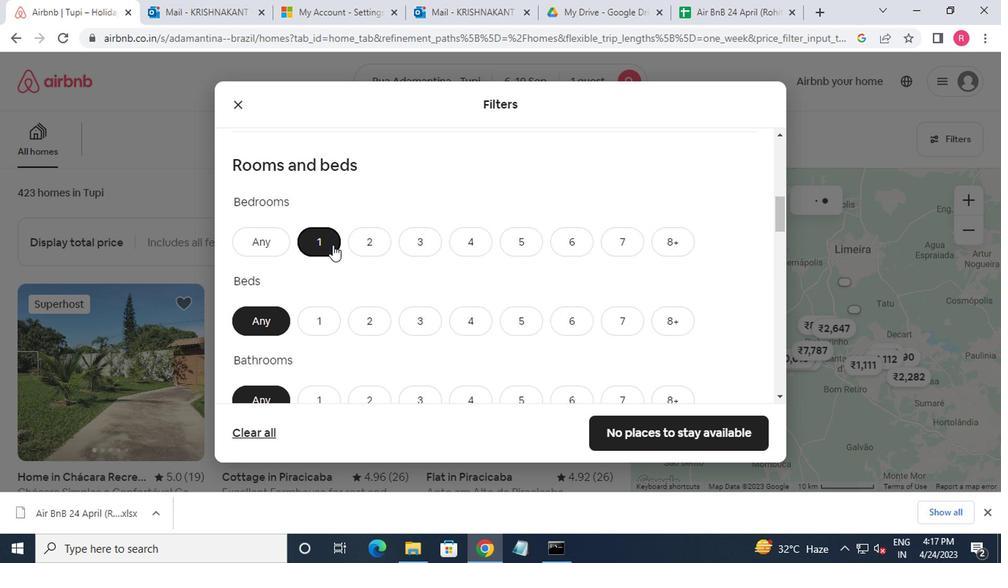 
Action: Mouse moved to (328, 245)
Screenshot: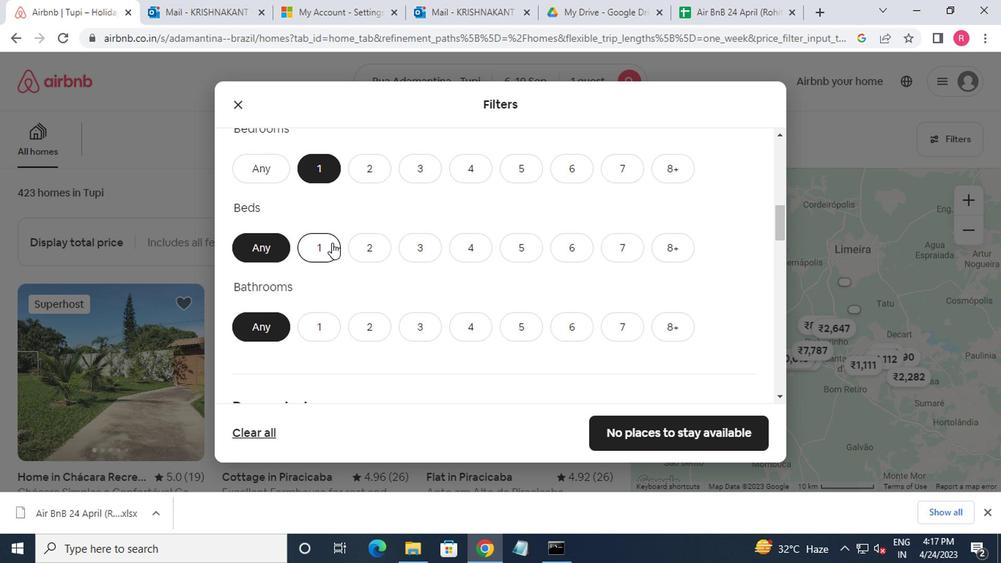
Action: Mouse pressed left at (328, 245)
Screenshot: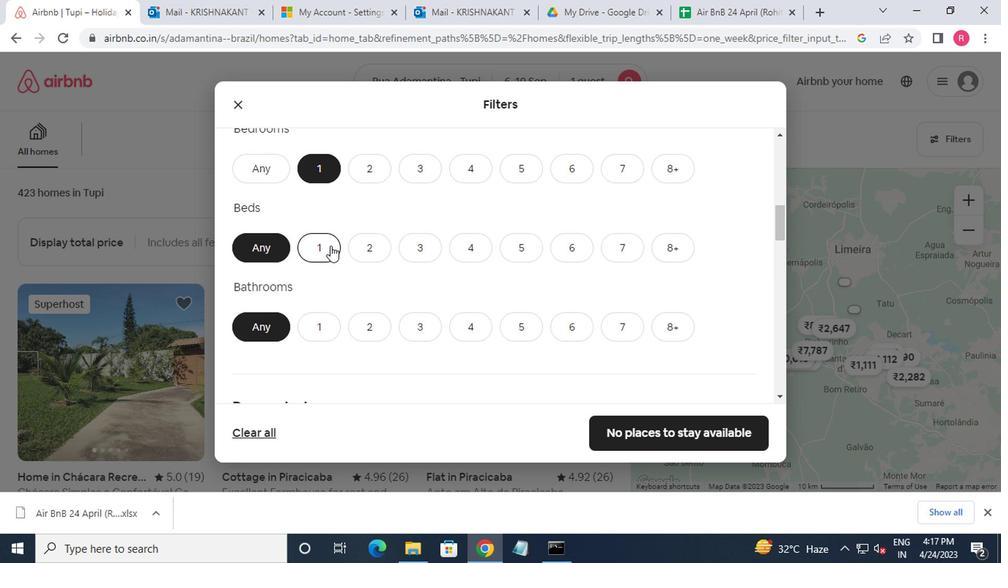 
Action: Mouse moved to (315, 323)
Screenshot: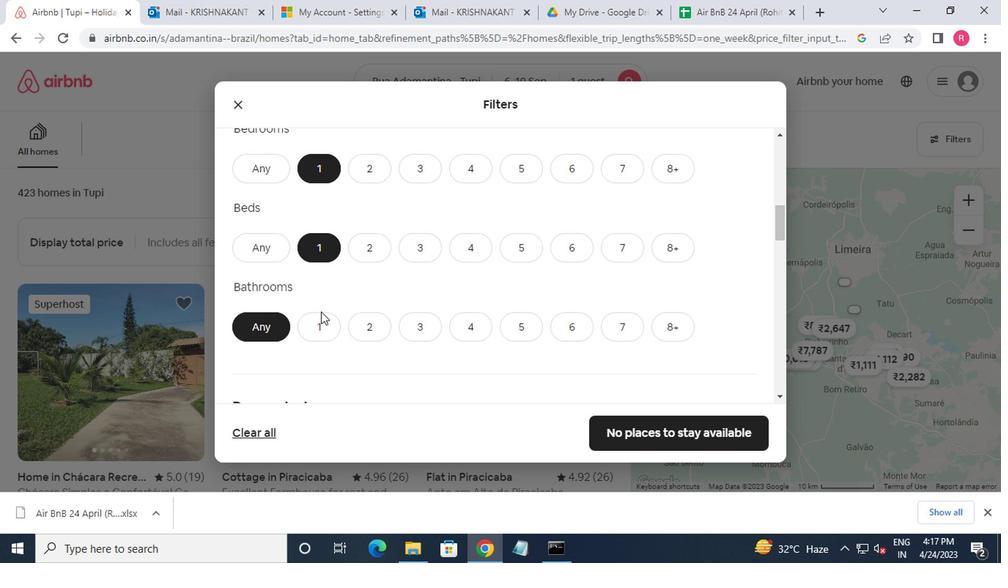 
Action: Mouse pressed left at (315, 323)
Screenshot: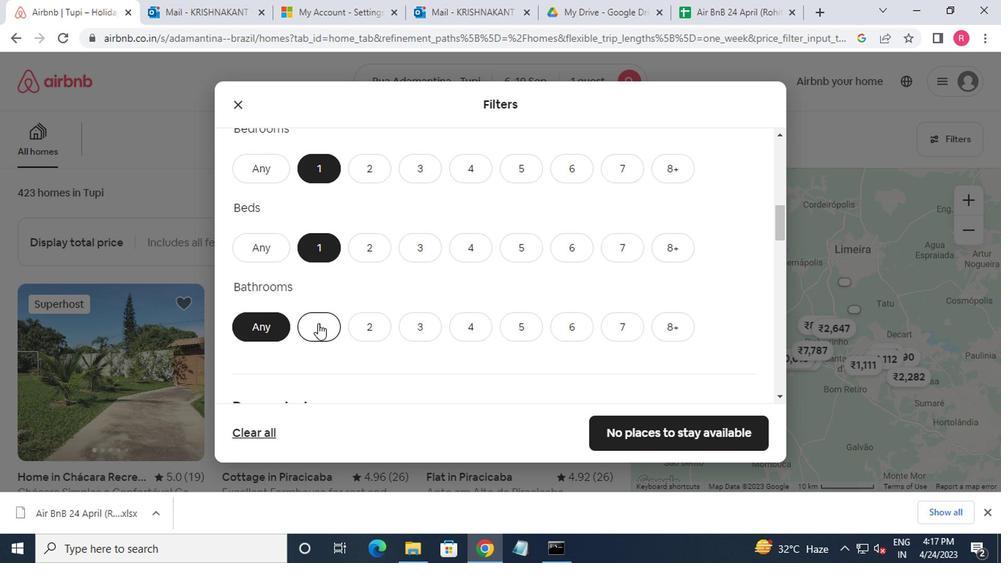 
Action: Mouse moved to (313, 324)
Screenshot: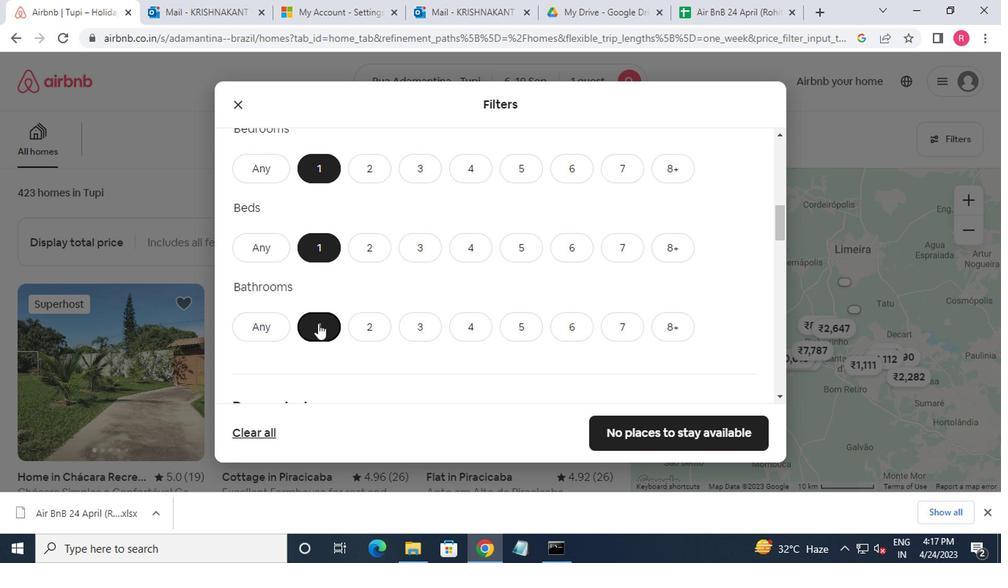 
Action: Mouse scrolled (313, 323) with delta (0, -1)
Screenshot: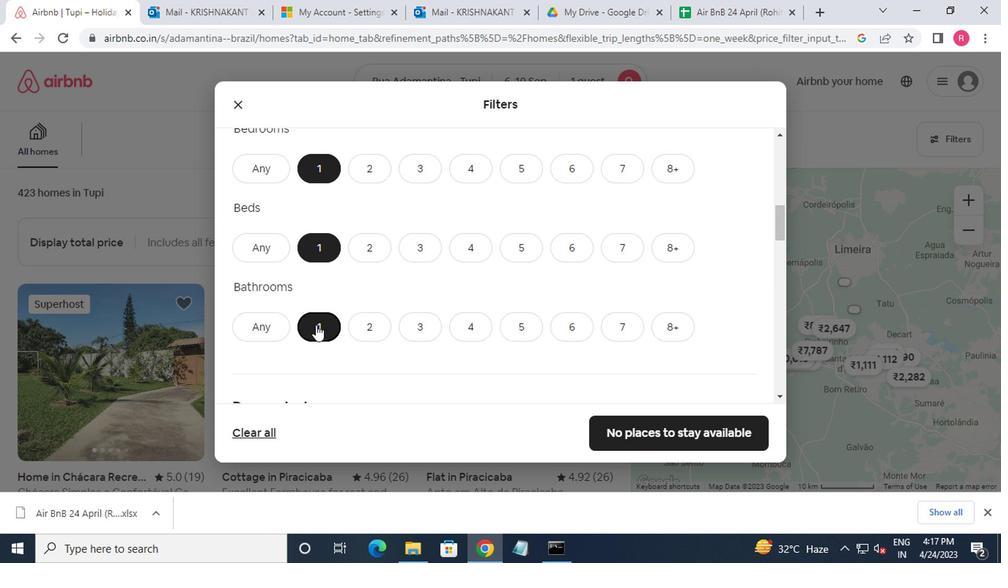 
Action: Mouse scrolled (313, 323) with delta (0, -1)
Screenshot: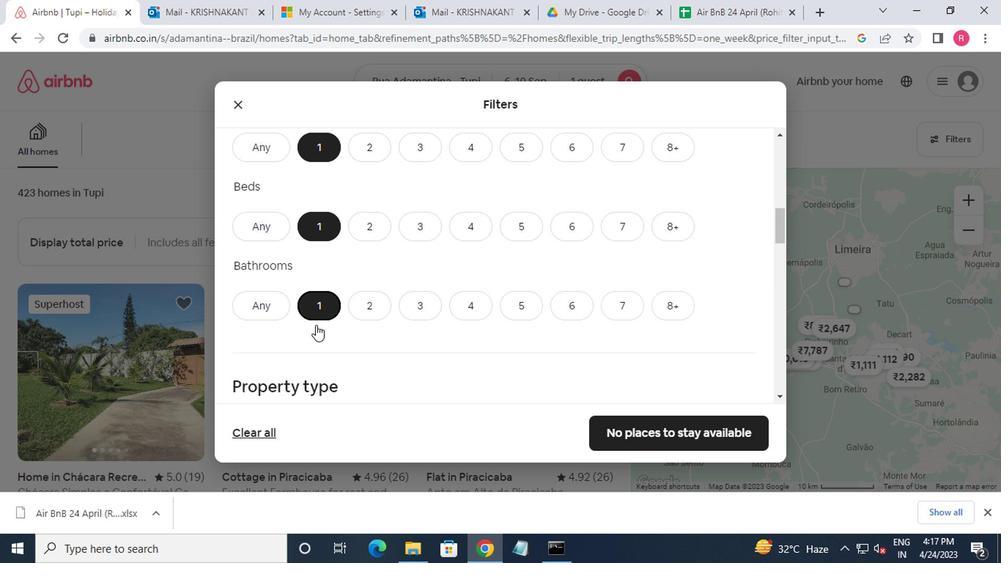 
Action: Mouse moved to (314, 326)
Screenshot: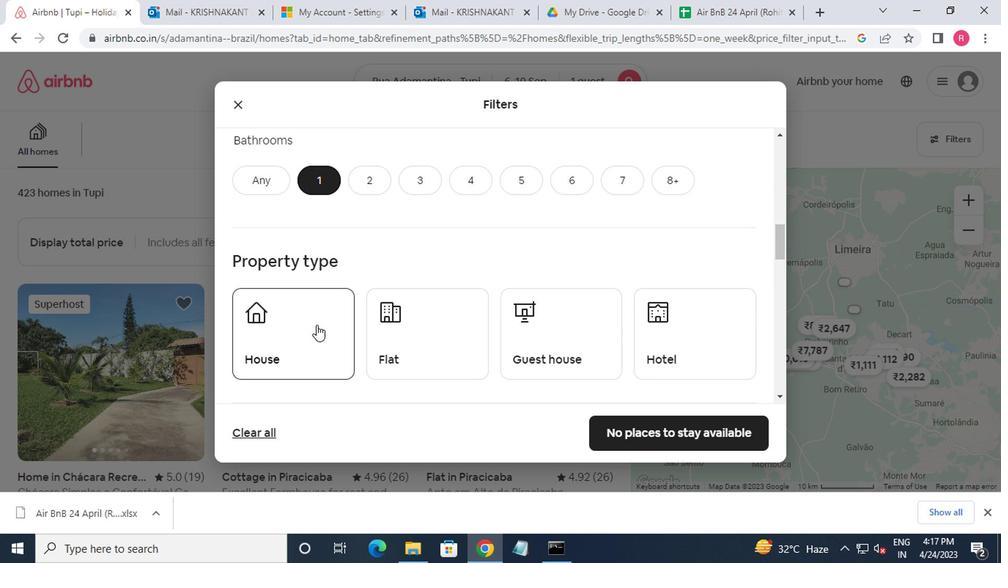 
Action: Mouse pressed left at (314, 326)
Screenshot: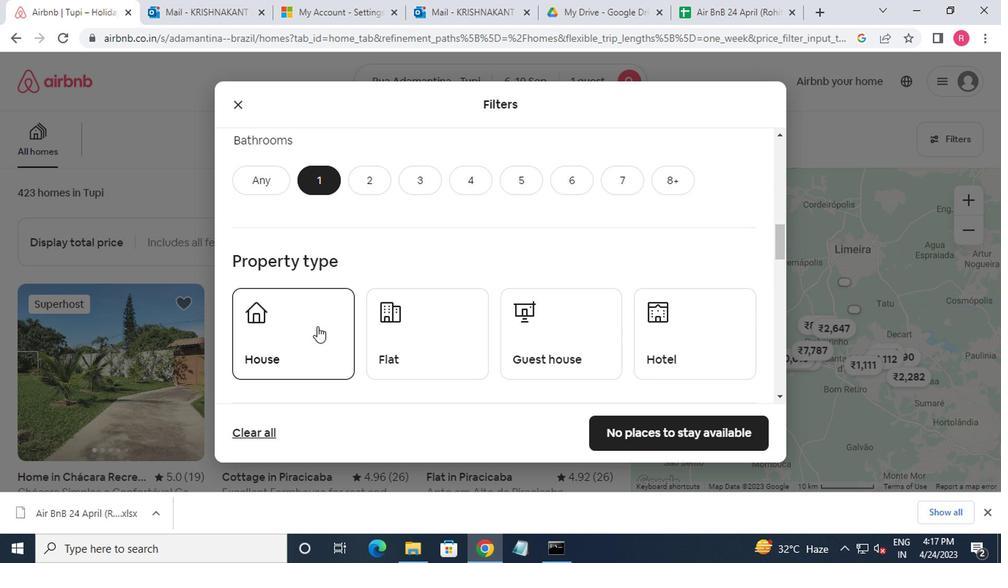 
Action: Mouse moved to (413, 340)
Screenshot: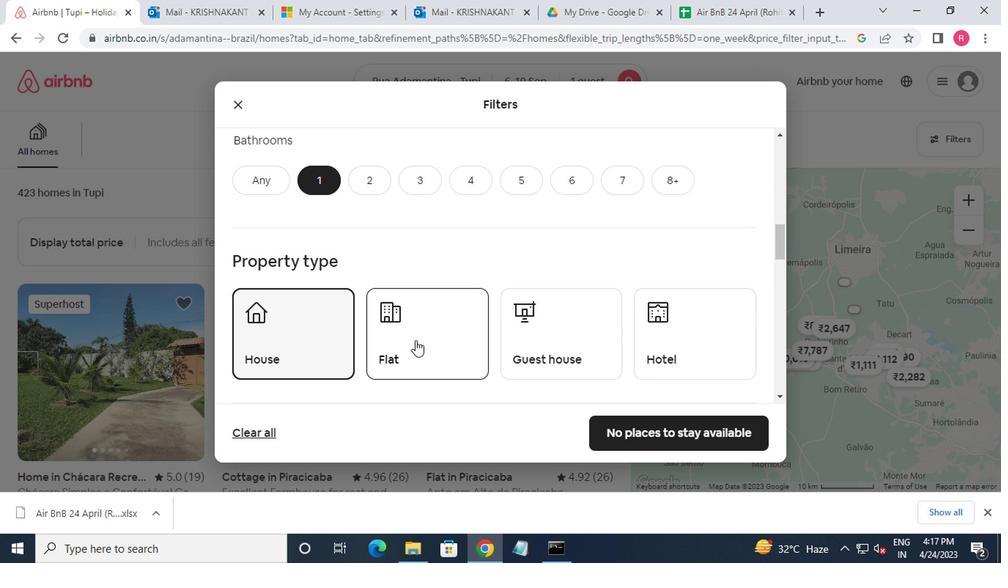 
Action: Mouse pressed left at (413, 340)
Screenshot: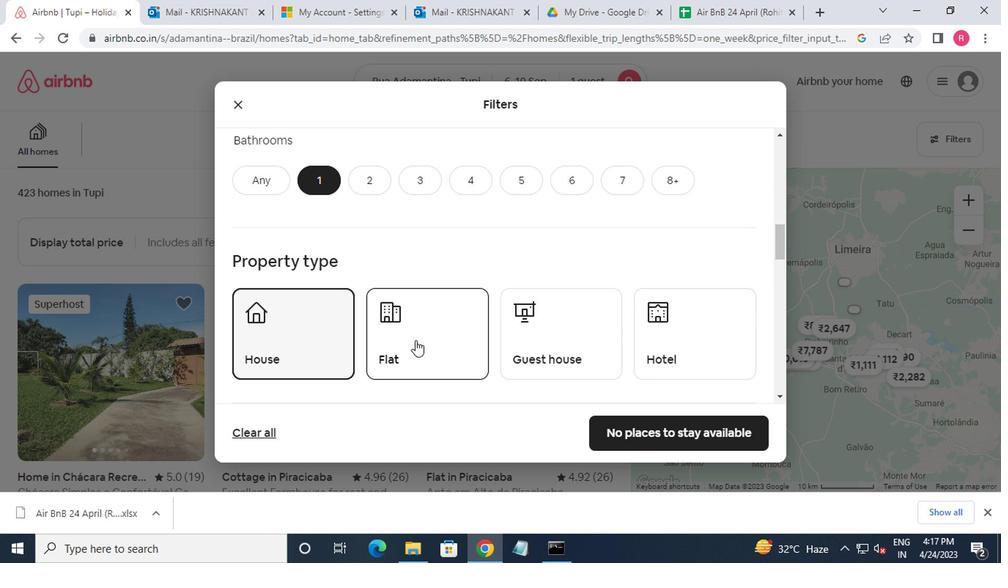 
Action: Mouse moved to (549, 348)
Screenshot: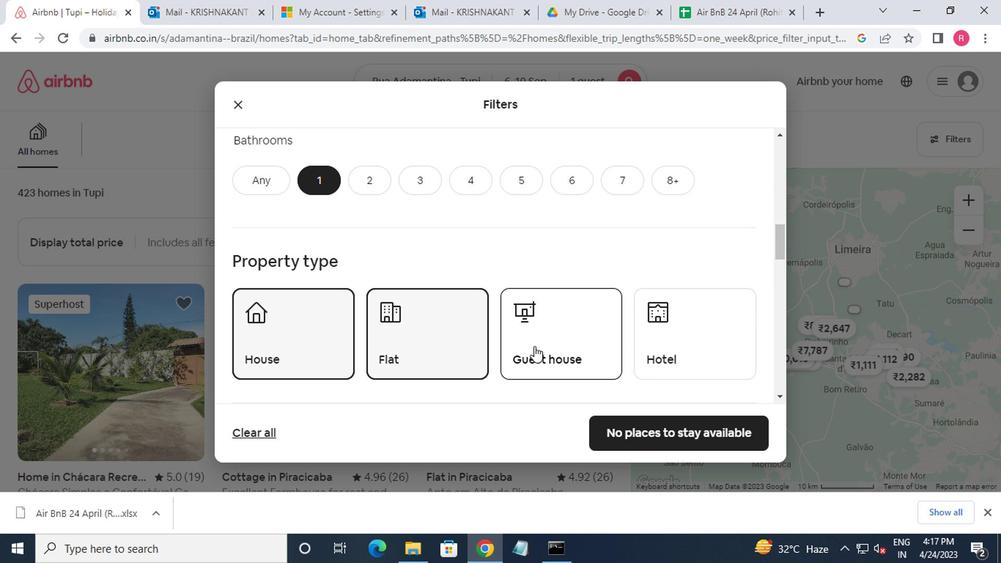 
Action: Mouse pressed left at (549, 348)
Screenshot: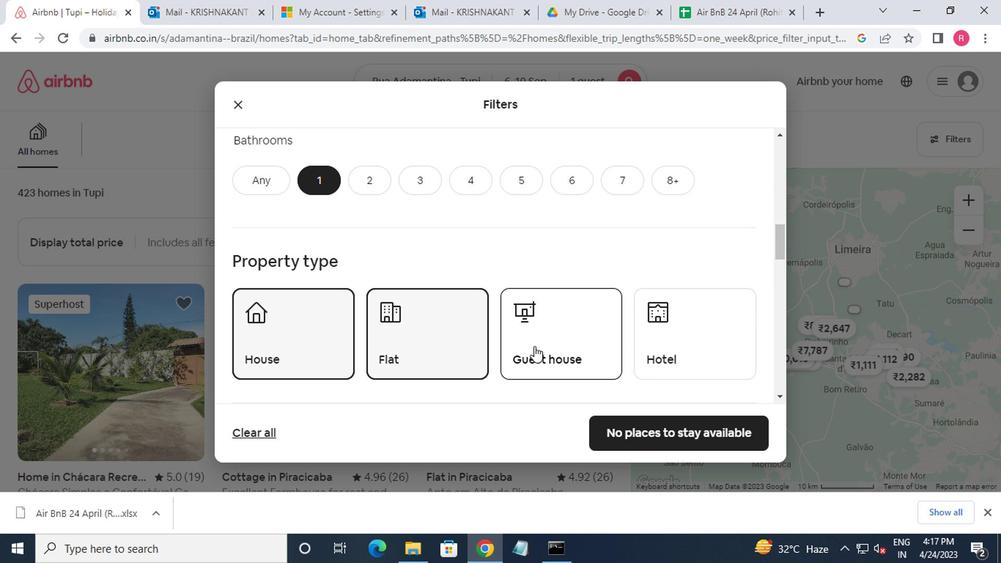 
Action: Mouse moved to (682, 344)
Screenshot: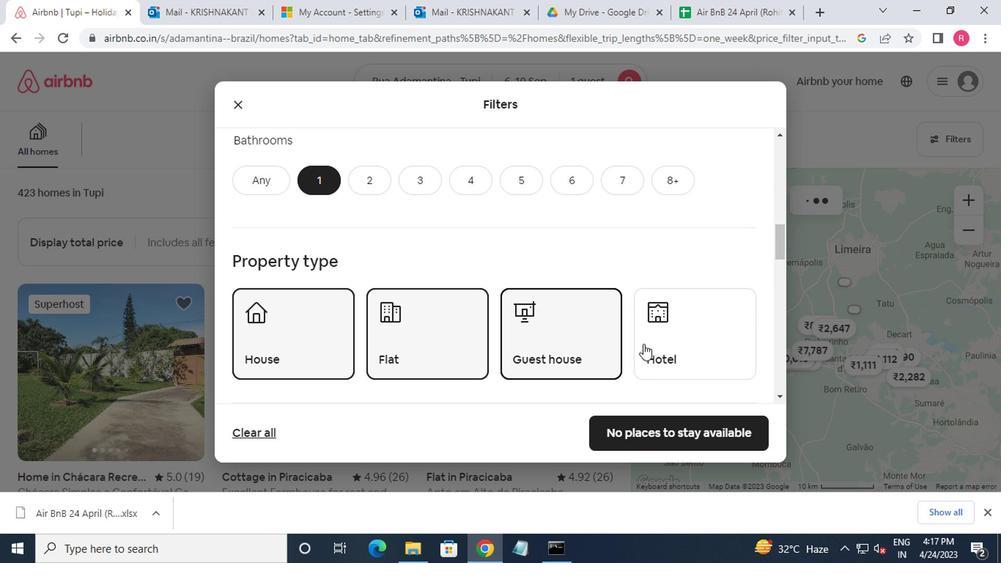 
Action: Mouse pressed left at (682, 344)
Screenshot: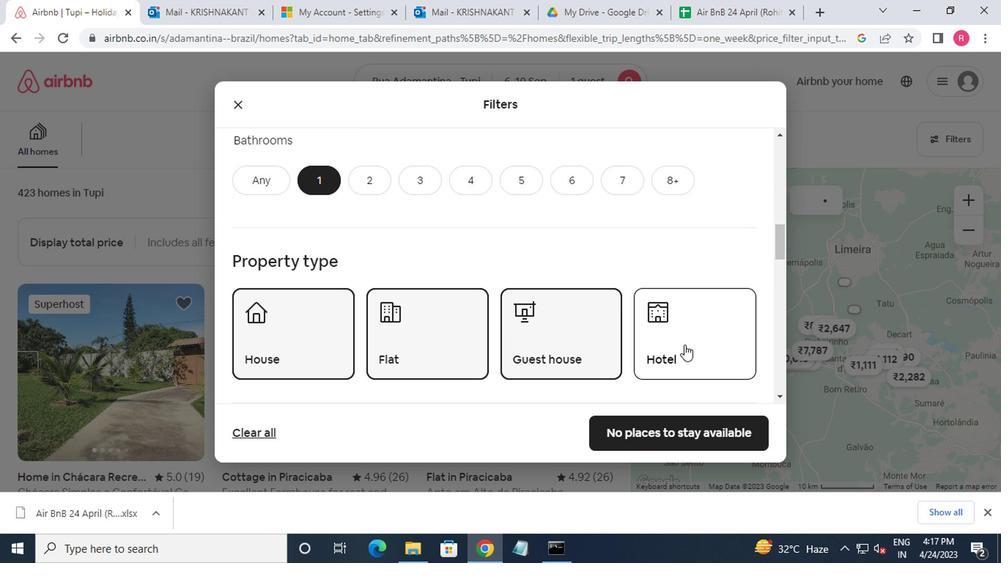 
Action: Mouse moved to (684, 334)
Screenshot: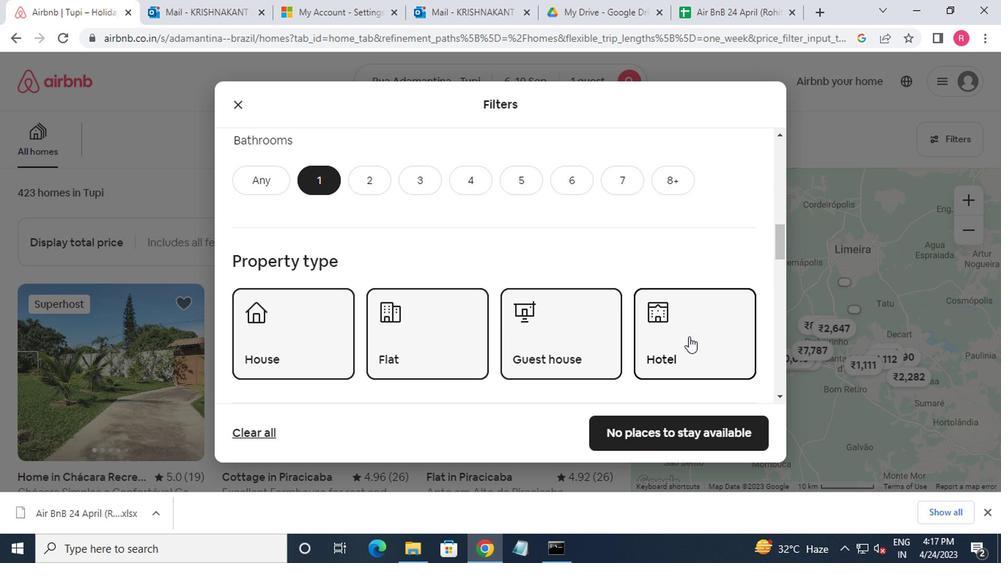 
Action: Mouse scrolled (684, 334) with delta (0, 0)
Screenshot: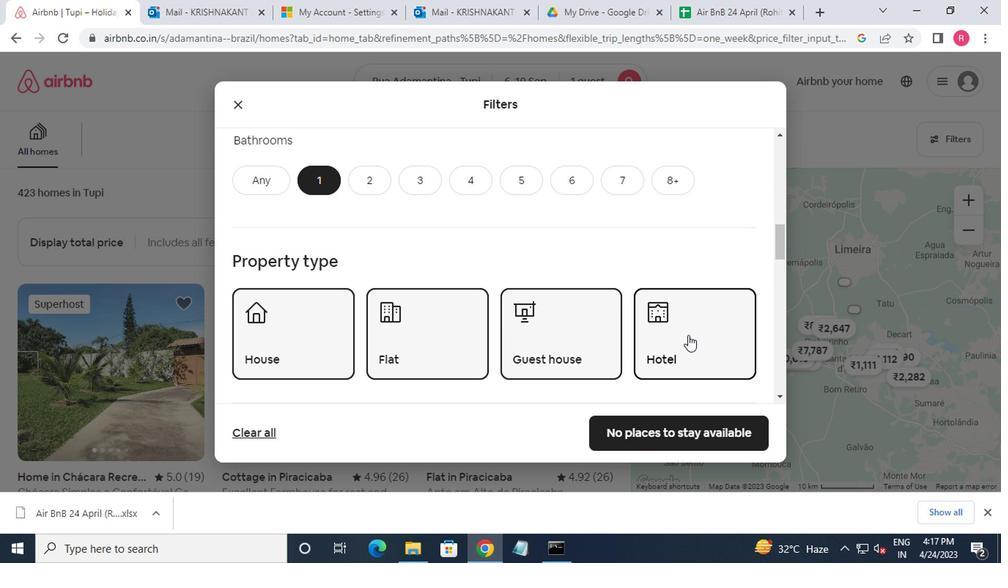 
Action: Mouse scrolled (684, 334) with delta (0, 0)
Screenshot: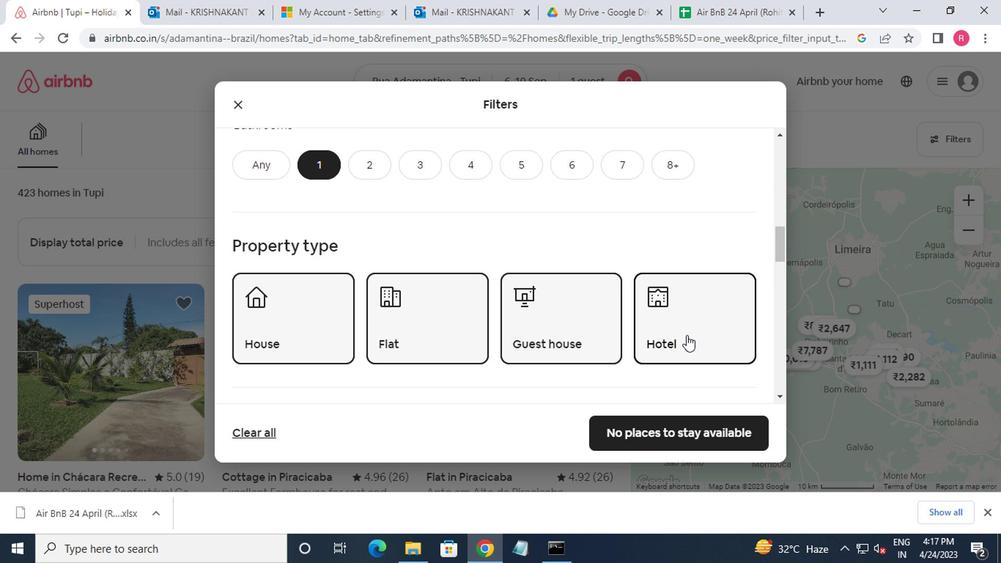 
Action: Mouse moved to (683, 334)
Screenshot: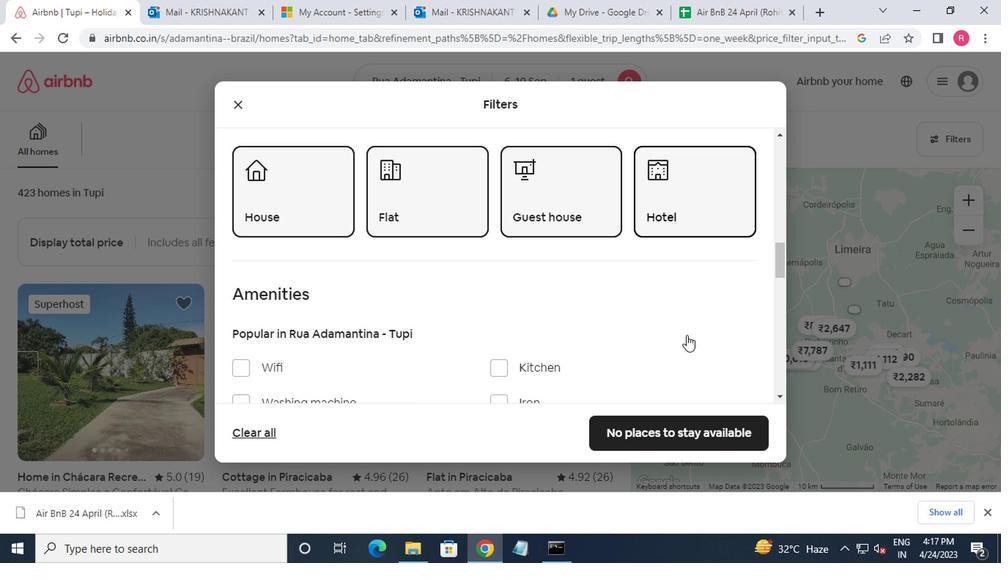 
Action: Mouse scrolled (683, 334) with delta (0, 0)
Screenshot: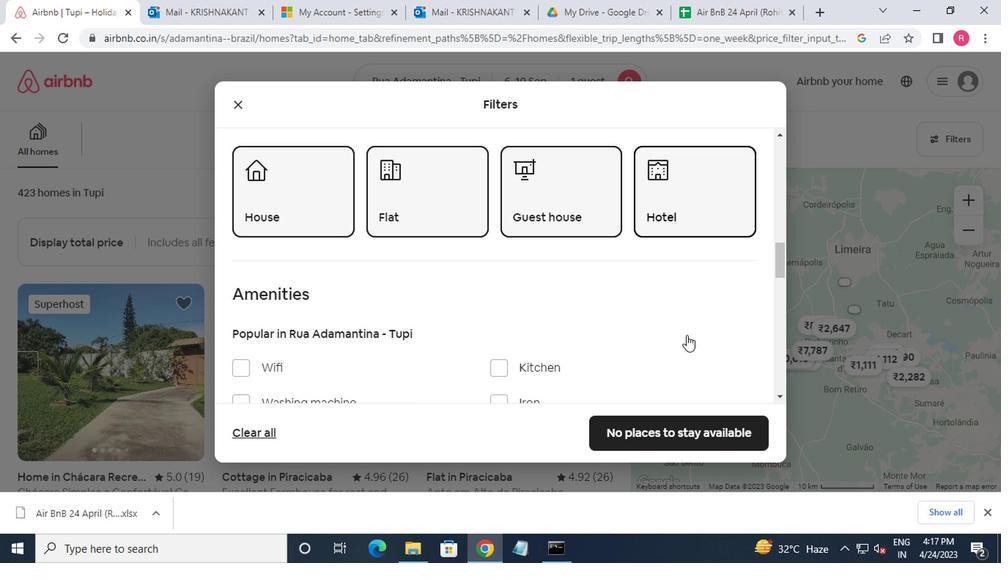 
Action: Mouse moved to (285, 326)
Screenshot: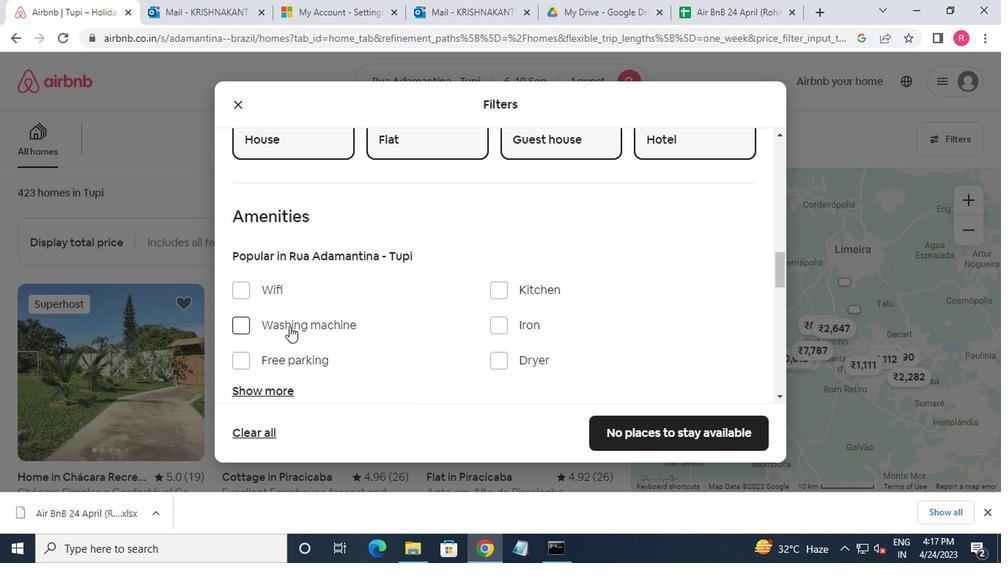 
Action: Mouse pressed left at (285, 326)
Screenshot: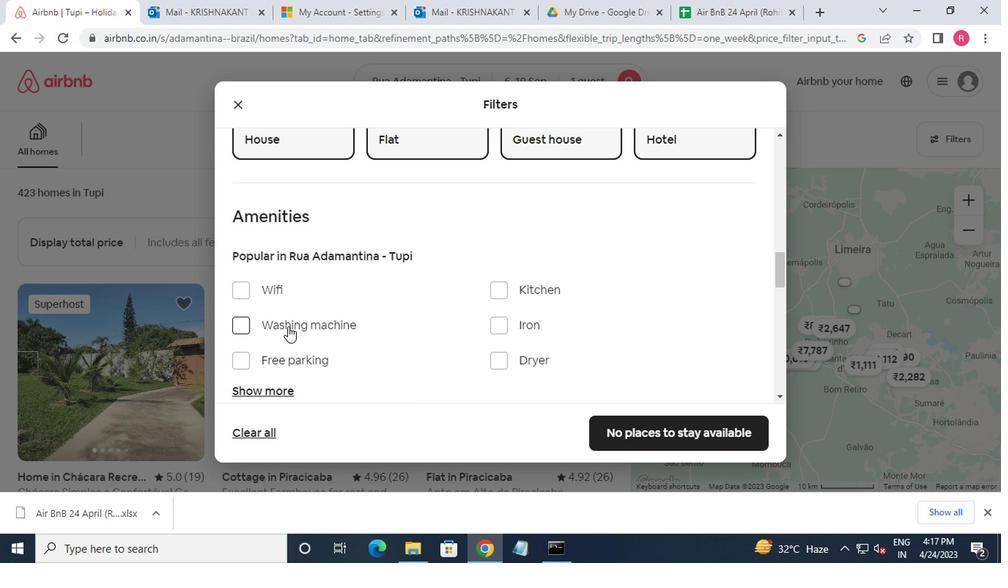
Action: Mouse moved to (285, 324)
Screenshot: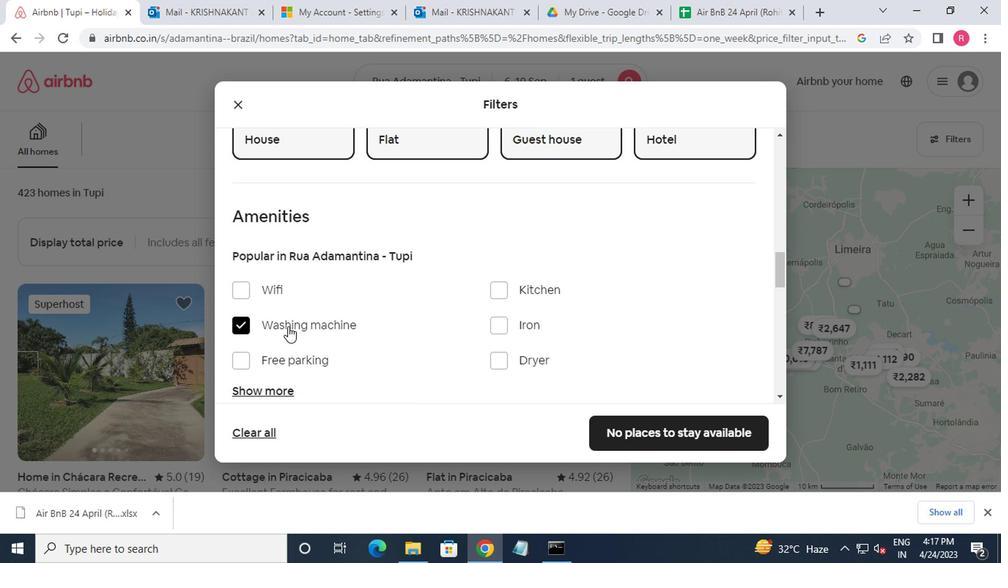 
Action: Mouse scrolled (285, 323) with delta (0, -1)
Screenshot: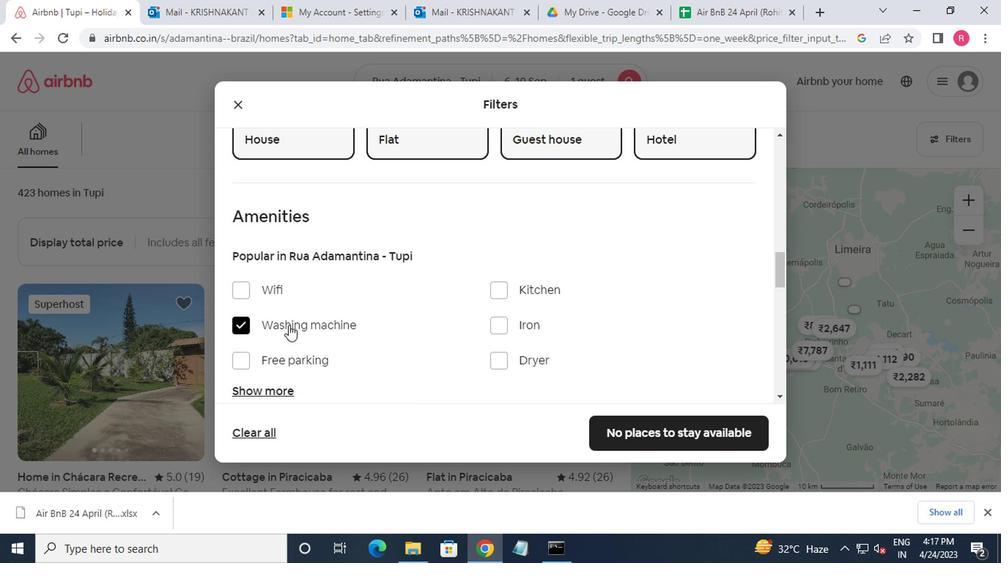 
Action: Mouse moved to (286, 324)
Screenshot: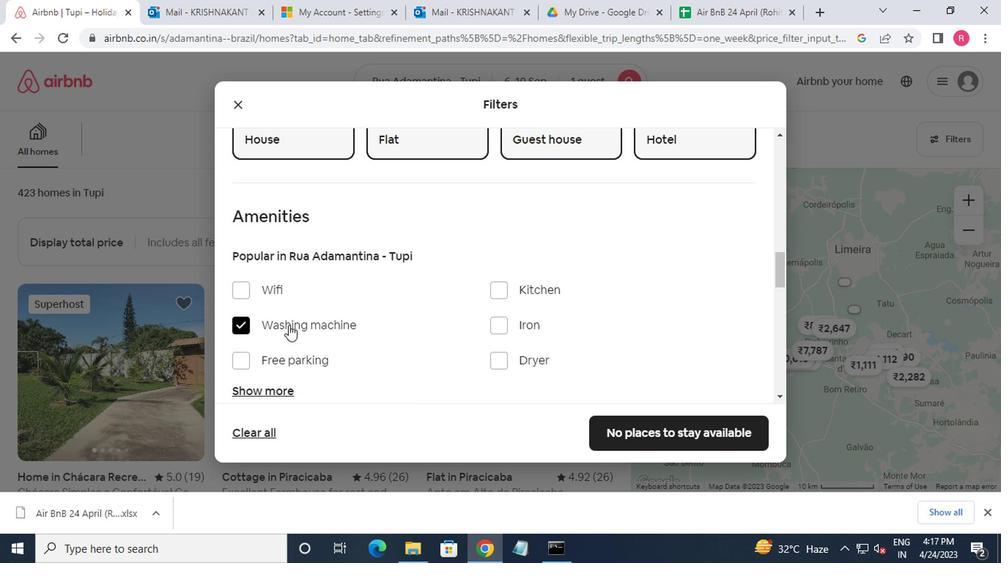 
Action: Mouse scrolled (286, 323) with delta (0, -1)
Screenshot: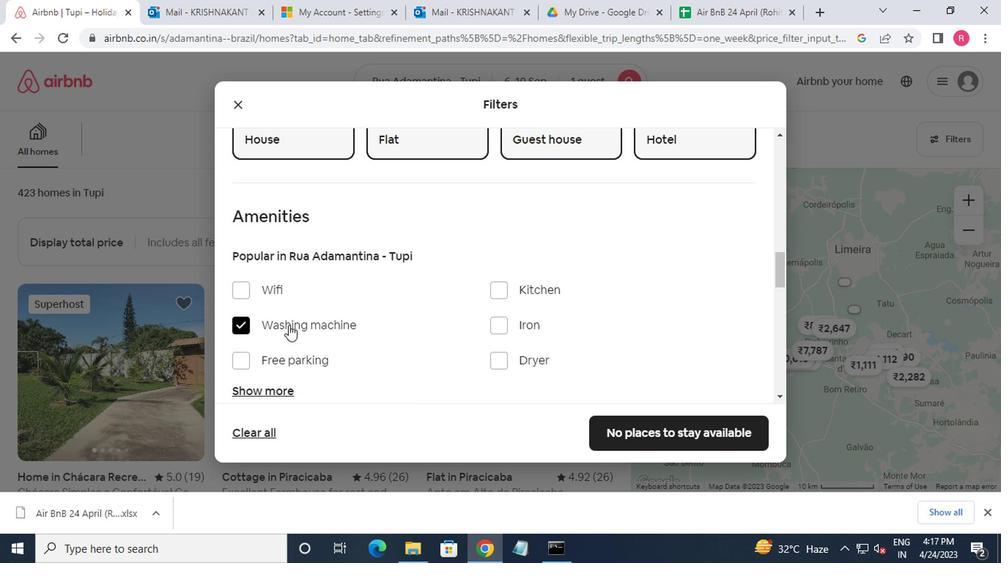 
Action: Mouse scrolled (286, 323) with delta (0, -1)
Screenshot: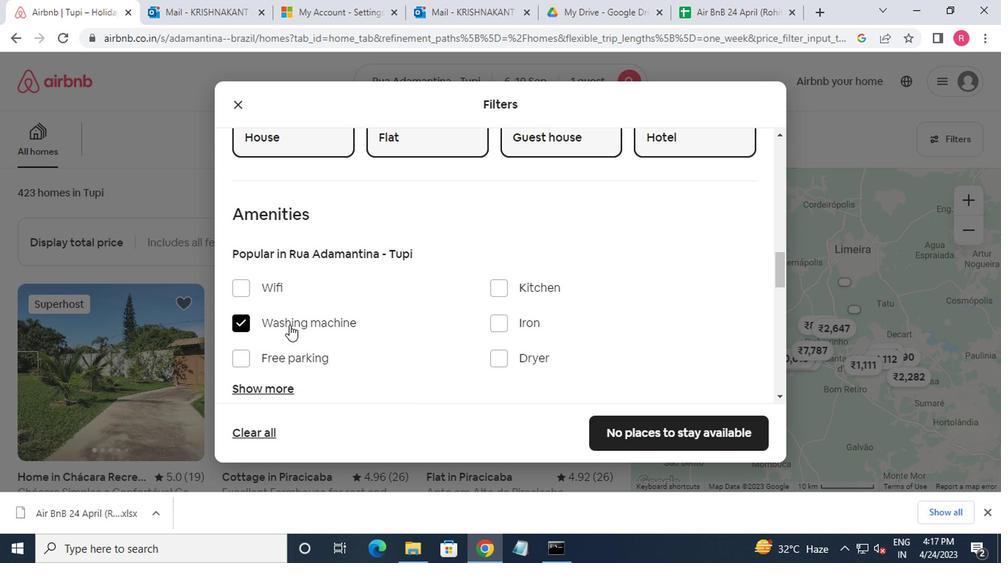 
Action: Mouse moved to (724, 346)
Screenshot: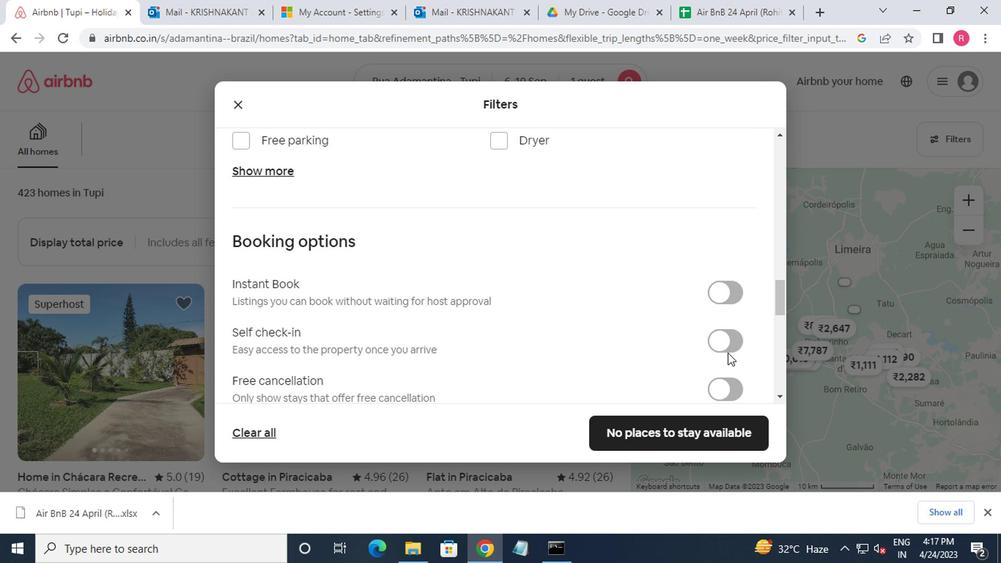 
Action: Mouse pressed left at (724, 346)
Screenshot: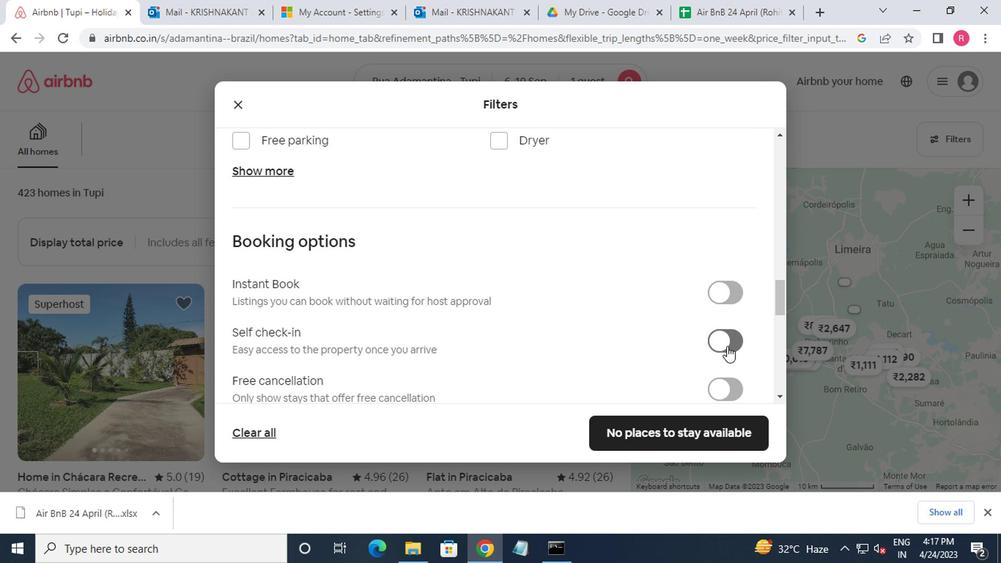 
Action: Mouse scrolled (724, 345) with delta (0, -1)
Screenshot: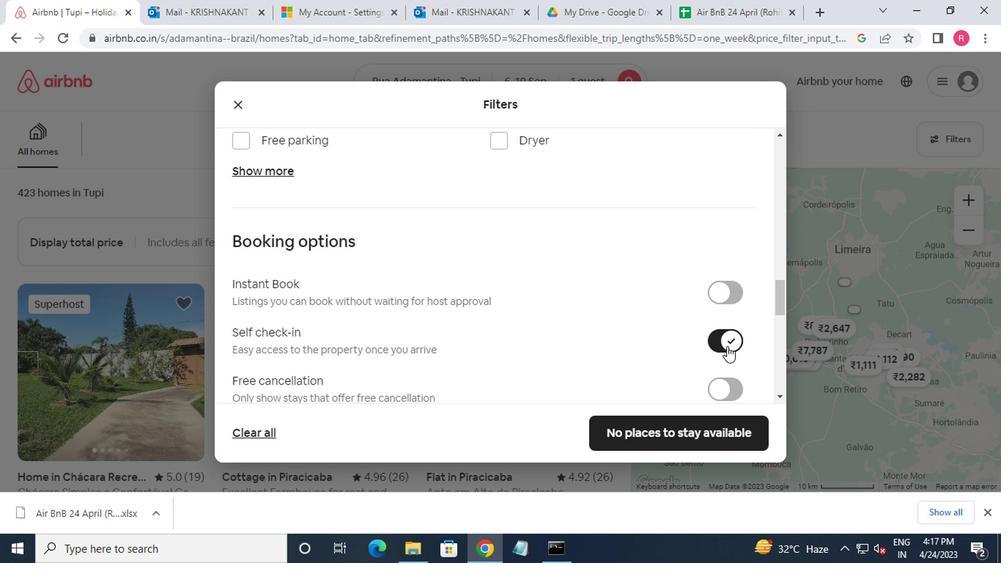 
Action: Mouse scrolled (724, 345) with delta (0, -1)
Screenshot: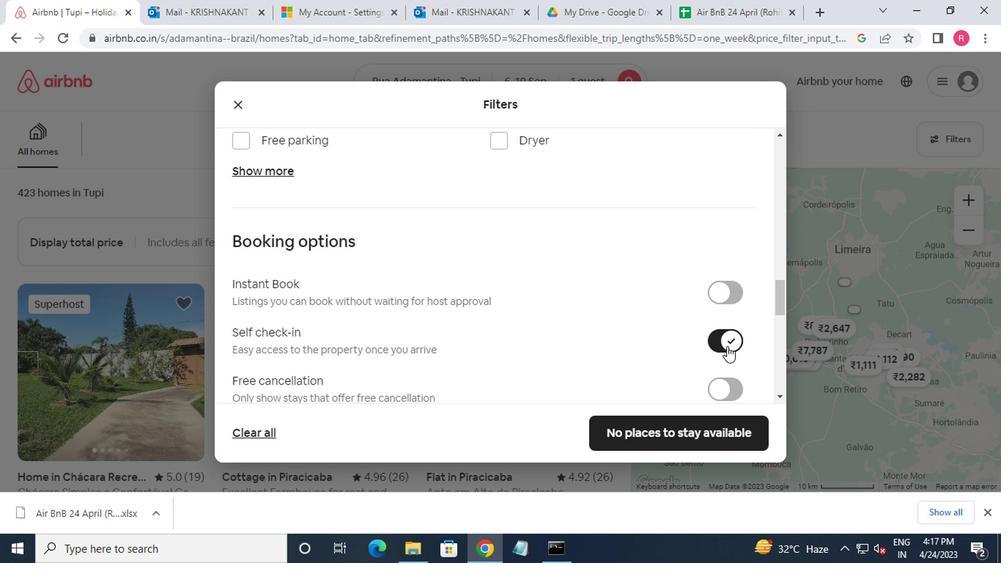 
Action: Mouse scrolled (724, 345) with delta (0, -1)
Screenshot: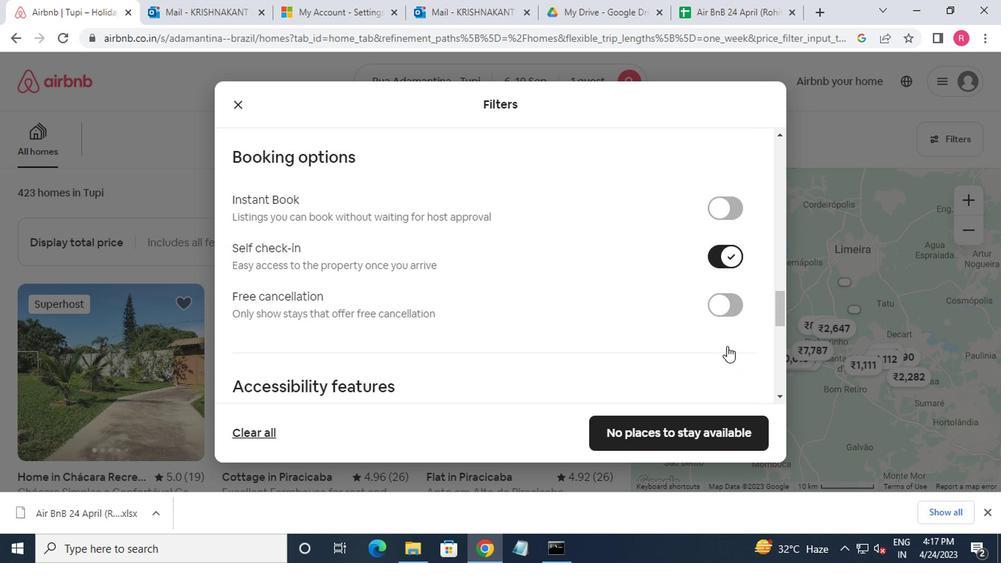 
Action: Mouse moved to (721, 345)
Screenshot: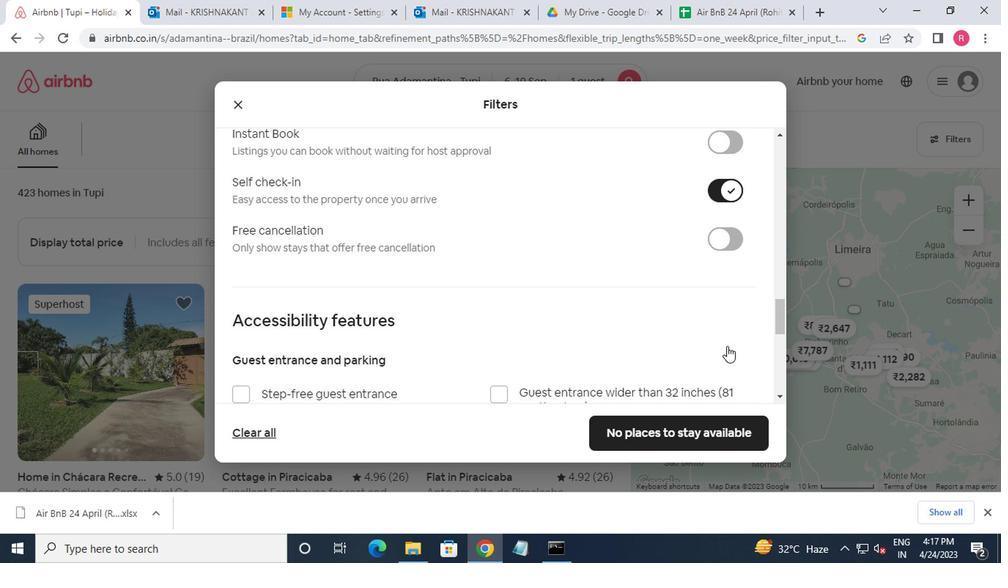 
Action: Mouse scrolled (721, 344) with delta (0, 0)
Screenshot: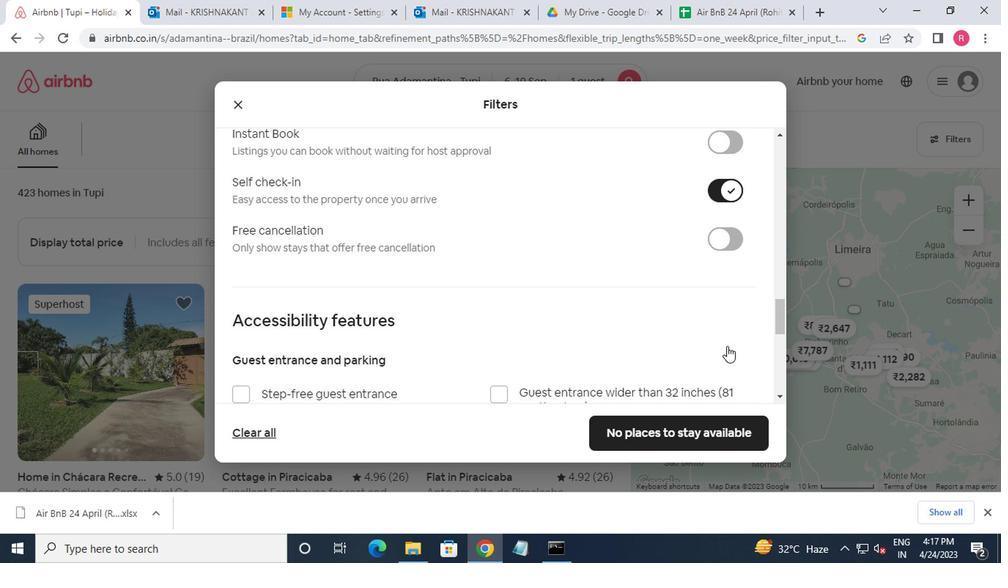 
Action: Mouse moved to (701, 346)
Screenshot: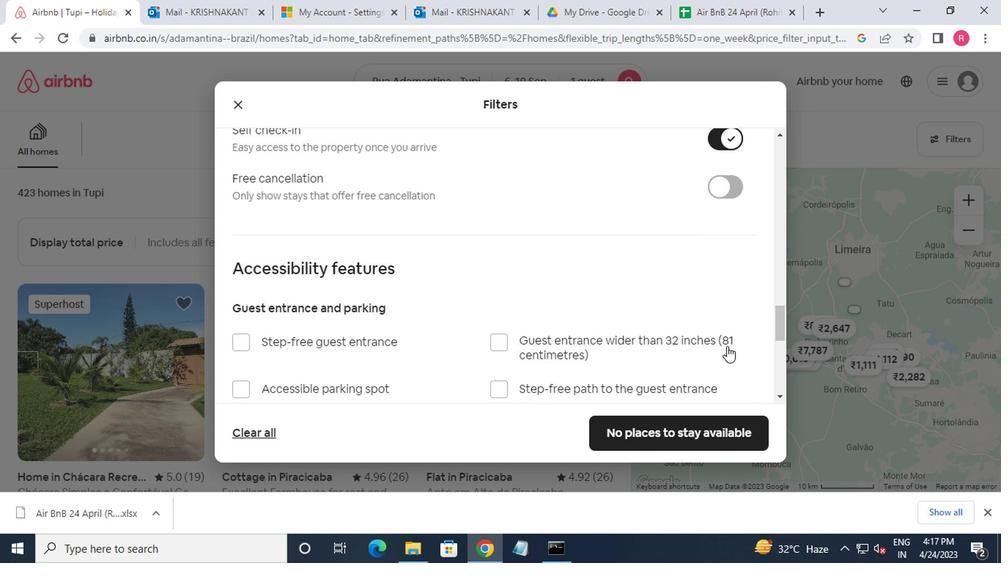 
Action: Mouse scrolled (701, 346) with delta (0, 0)
Screenshot: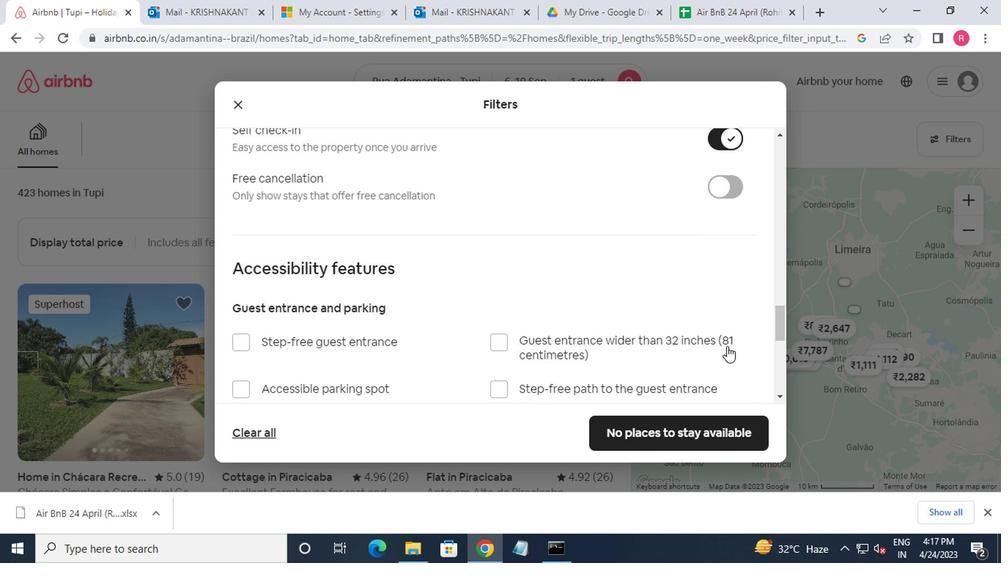 
Action: Mouse moved to (551, 318)
Screenshot: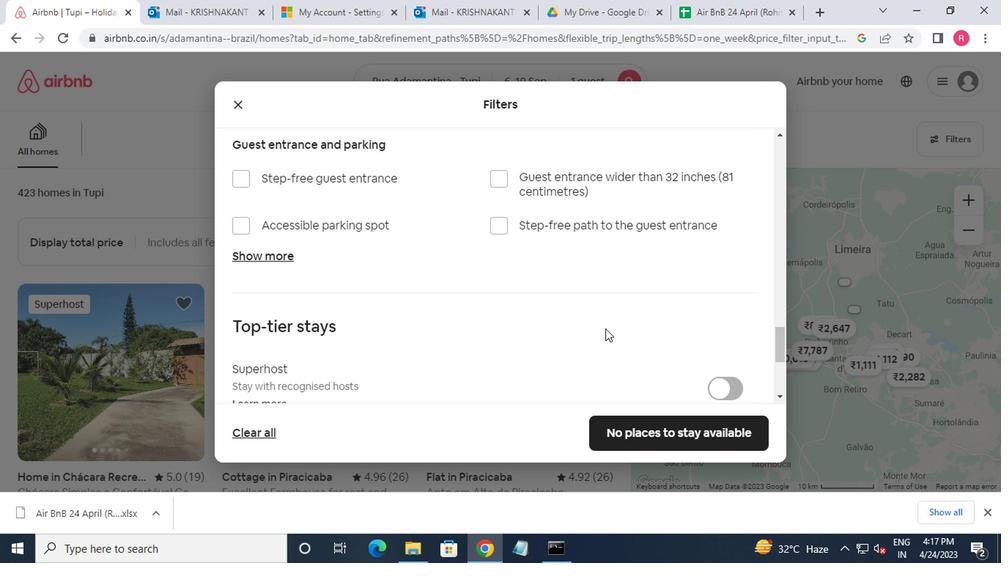 
Action: Mouse scrolled (551, 317) with delta (0, 0)
Screenshot: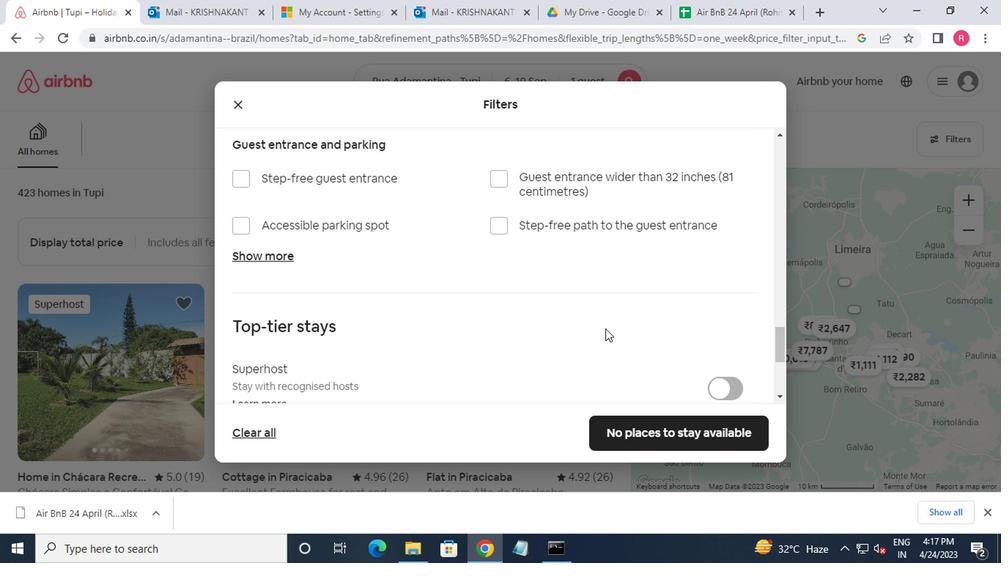 
Action: Mouse moved to (550, 319)
Screenshot: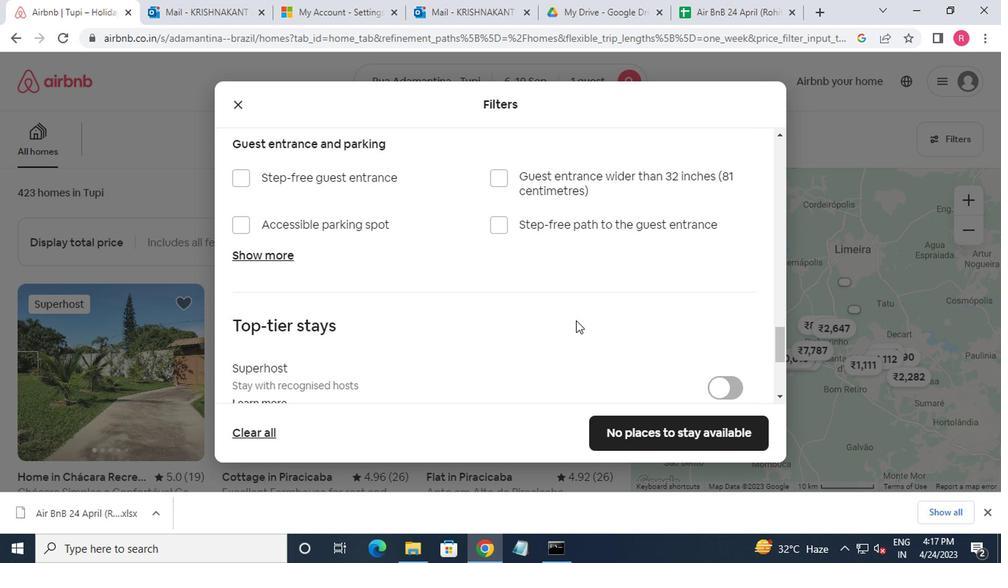 
Action: Mouse scrolled (550, 318) with delta (0, -1)
Screenshot: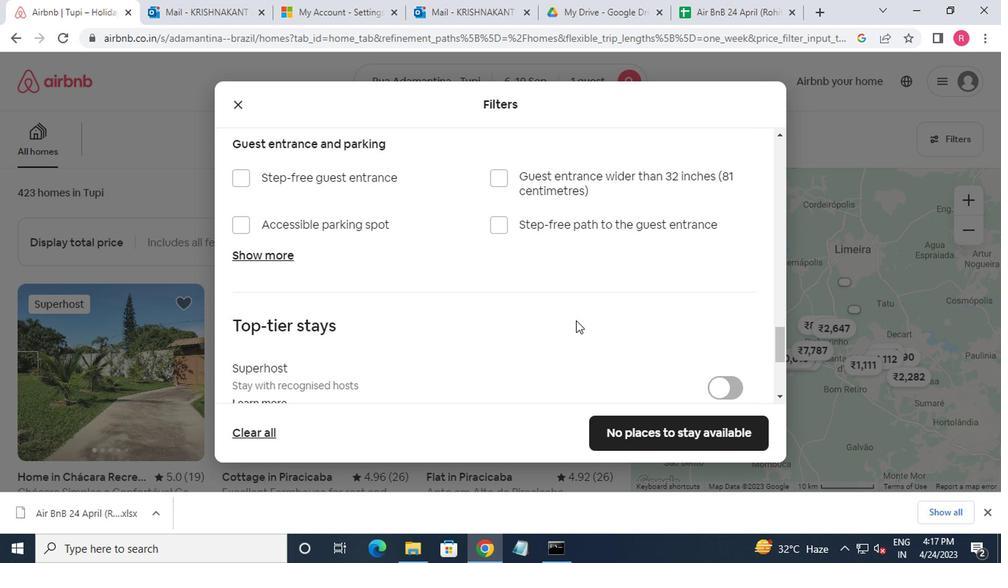 
Action: Mouse moved to (549, 319)
Screenshot: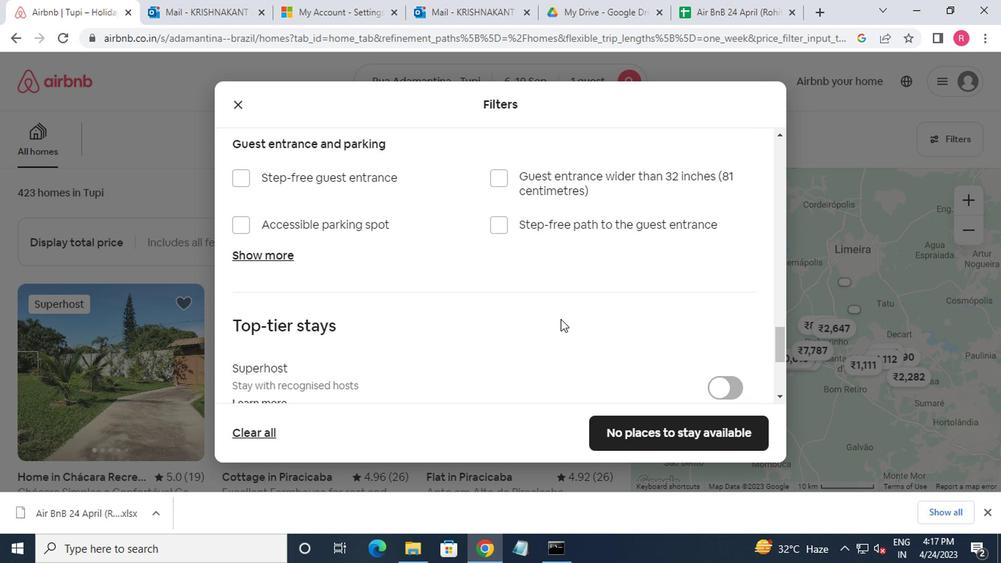 
Action: Mouse scrolled (549, 319) with delta (0, 0)
Screenshot: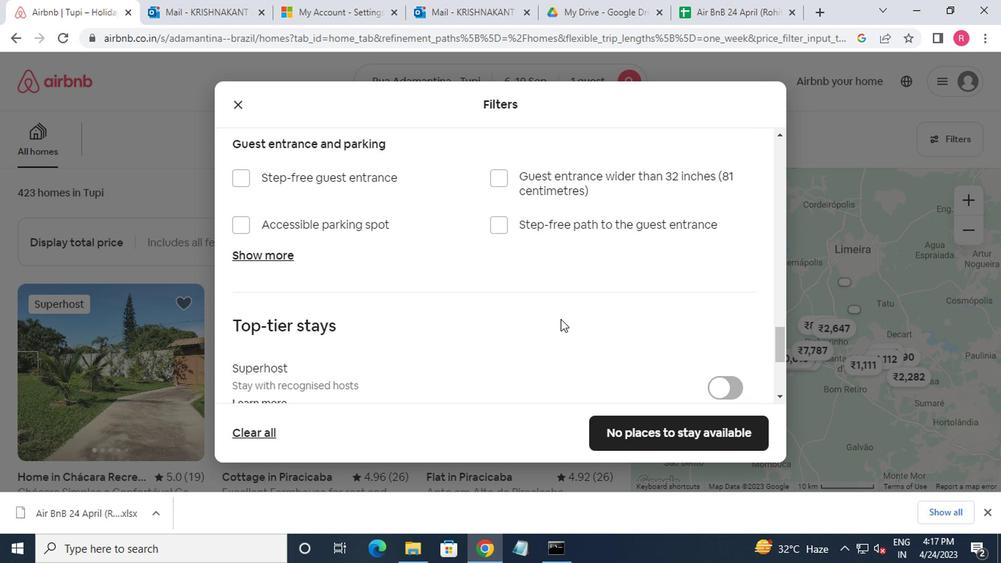 
Action: Mouse moved to (282, 371)
Screenshot: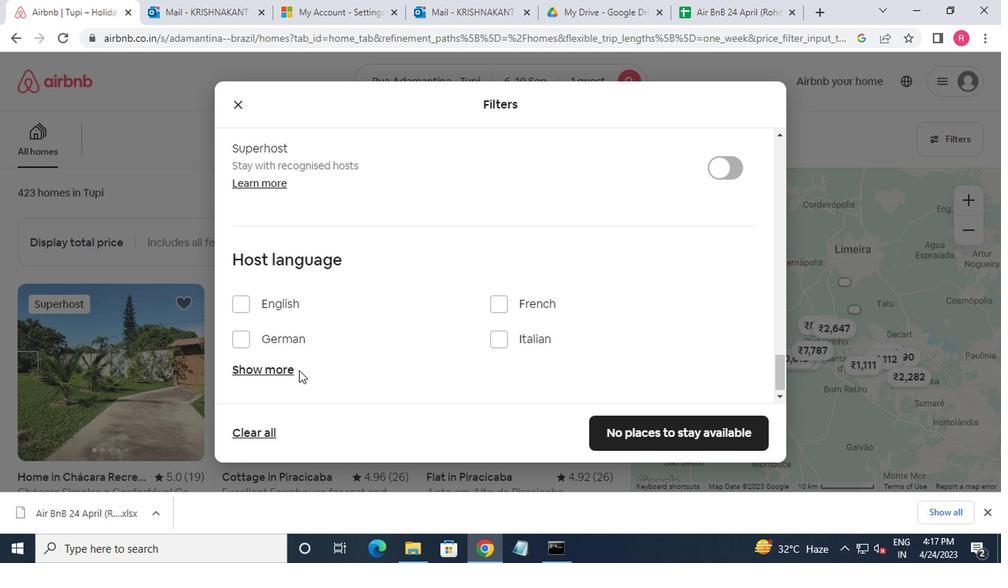 
Action: Mouse pressed left at (282, 371)
Screenshot: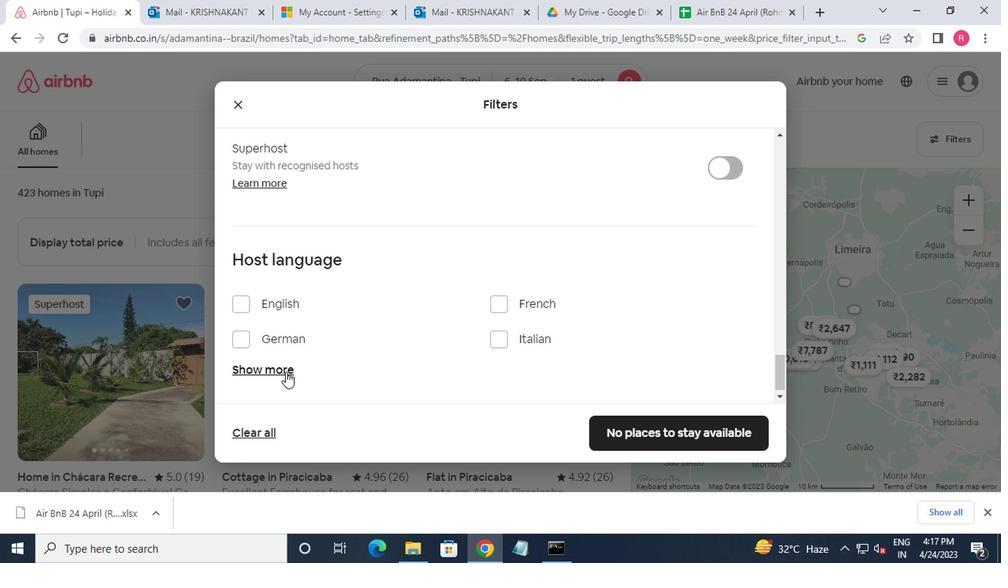 
Action: Mouse moved to (276, 377)
Screenshot: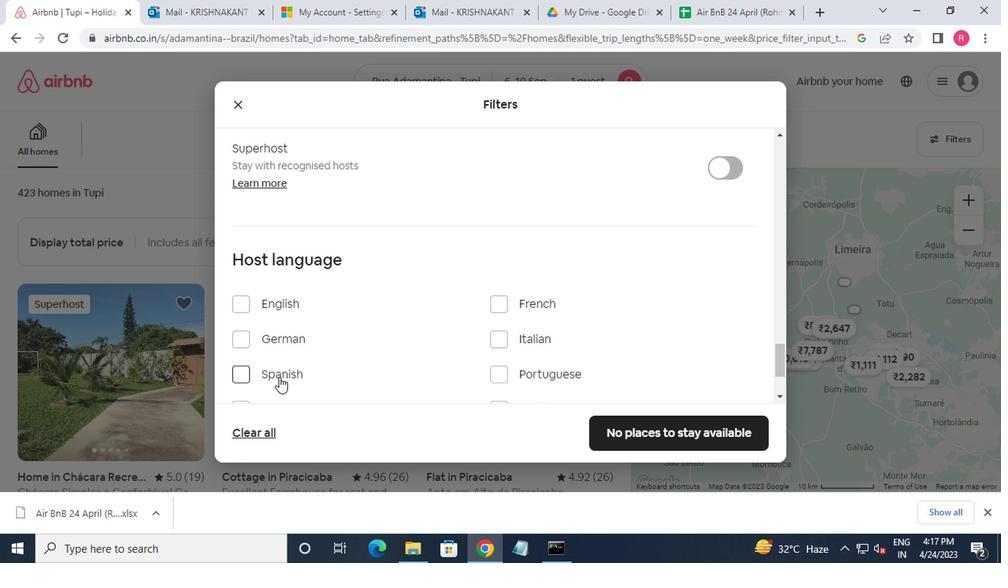 
Action: Mouse pressed left at (276, 377)
Screenshot: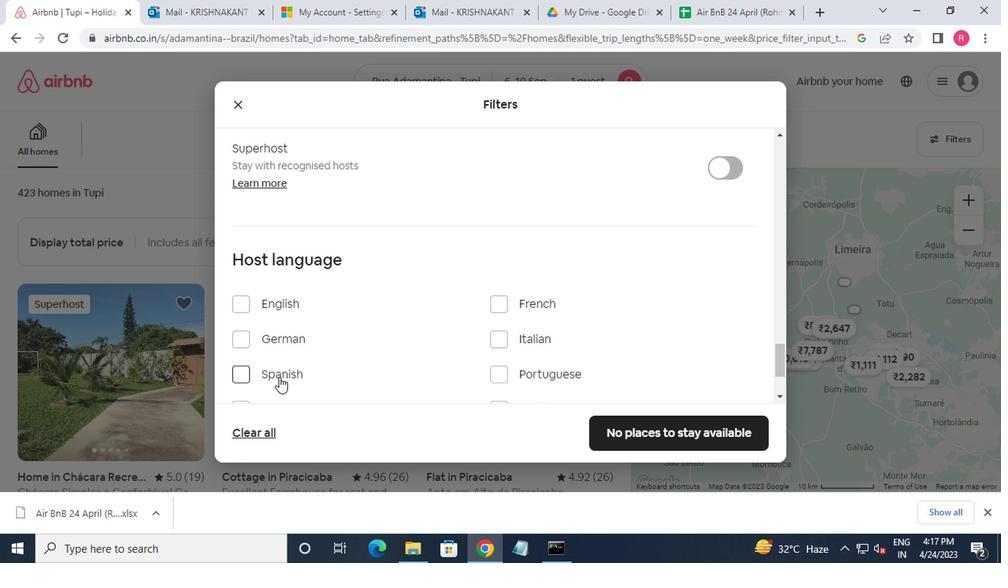 
Action: Mouse moved to (612, 434)
Screenshot: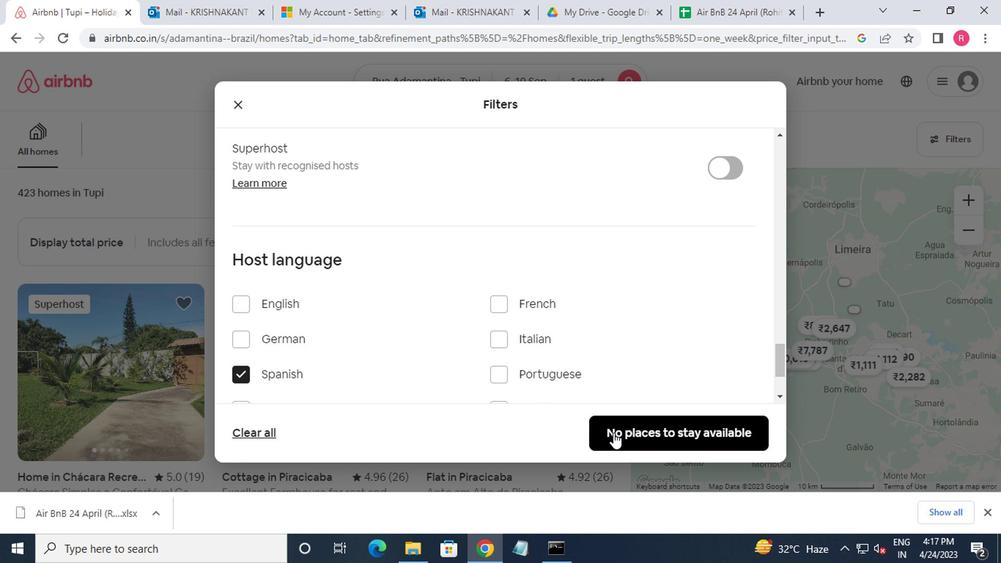 
Action: Mouse pressed left at (612, 434)
Screenshot: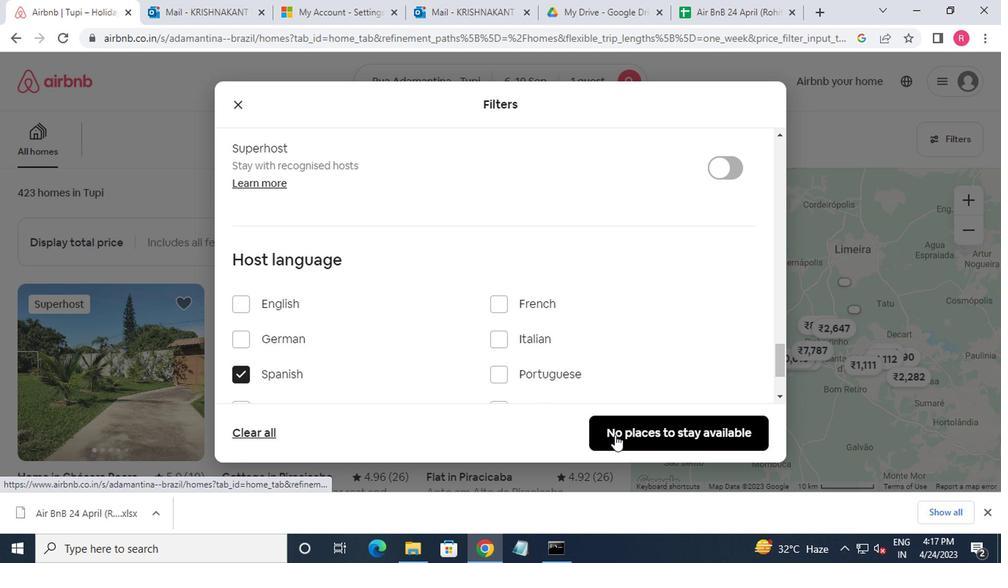 
Action: Mouse moved to (614, 434)
Screenshot: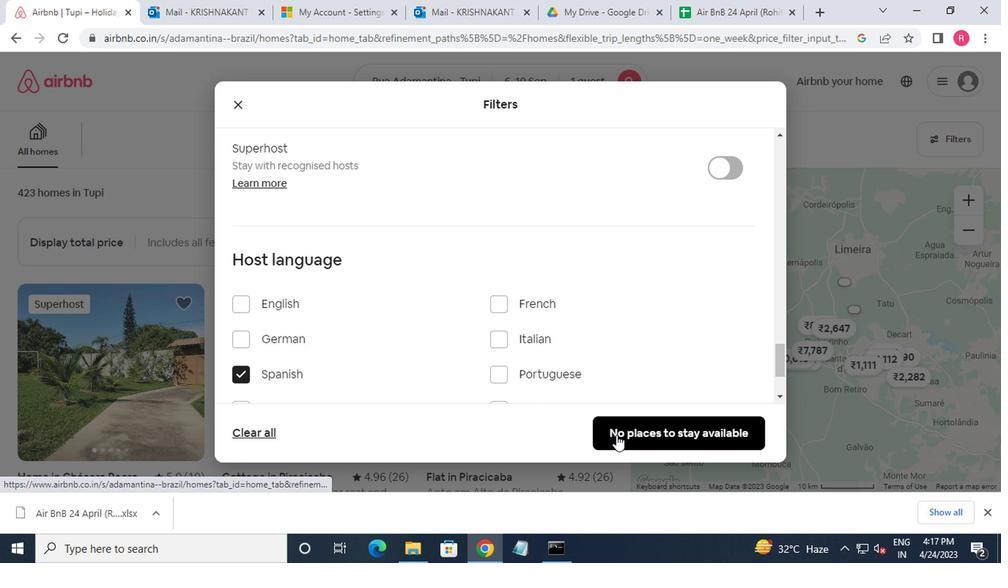 
Action: Key pressed <Key.f8>
Screenshot: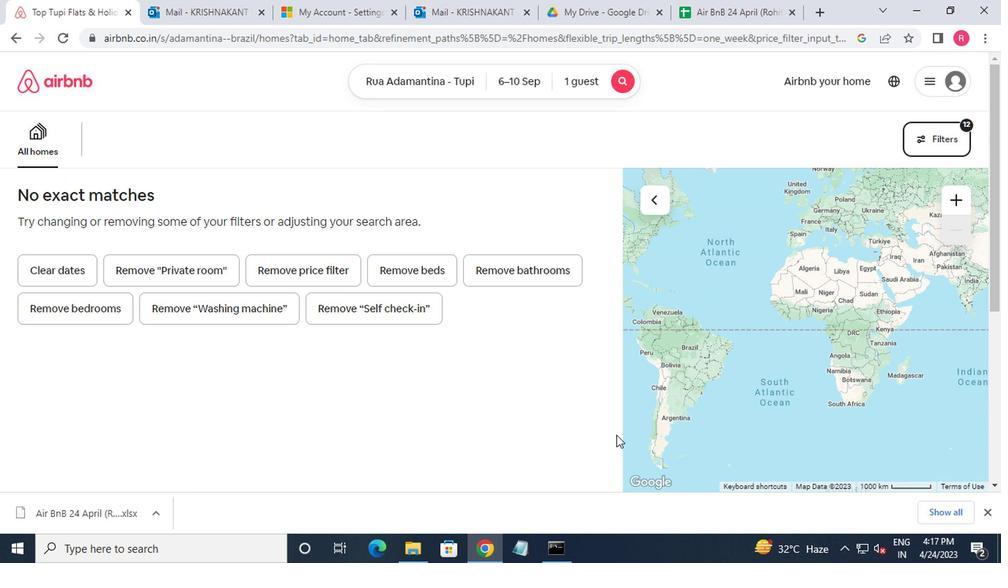 
